 Task: Make in the project ArtiZen an epic 'Data Management and Analysis'. Create in the project ArtiZen an epic 'UI/UX Improvements'. Add in the project ArtiZen an epic 'System Optimization'
Action: Mouse moved to (265, 63)
Screenshot: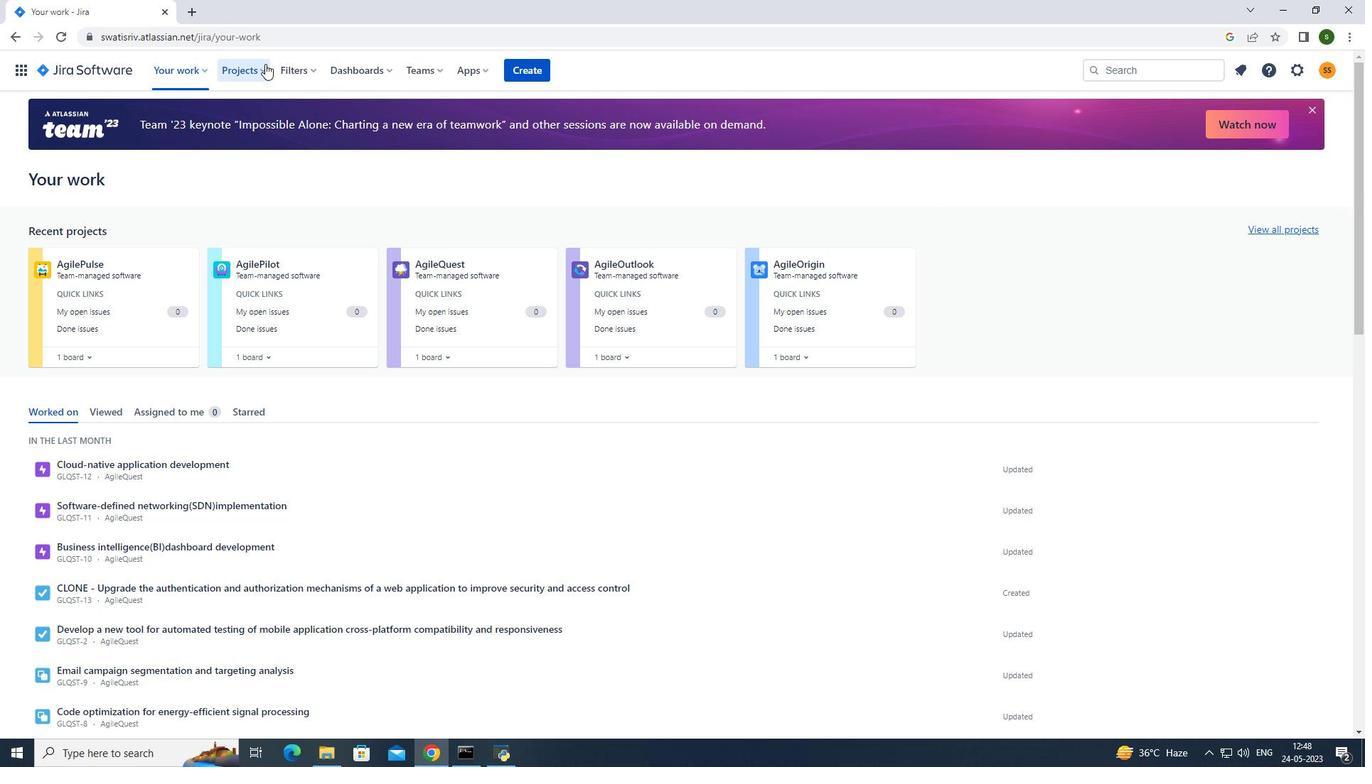 
Action: Mouse pressed left at (265, 63)
Screenshot: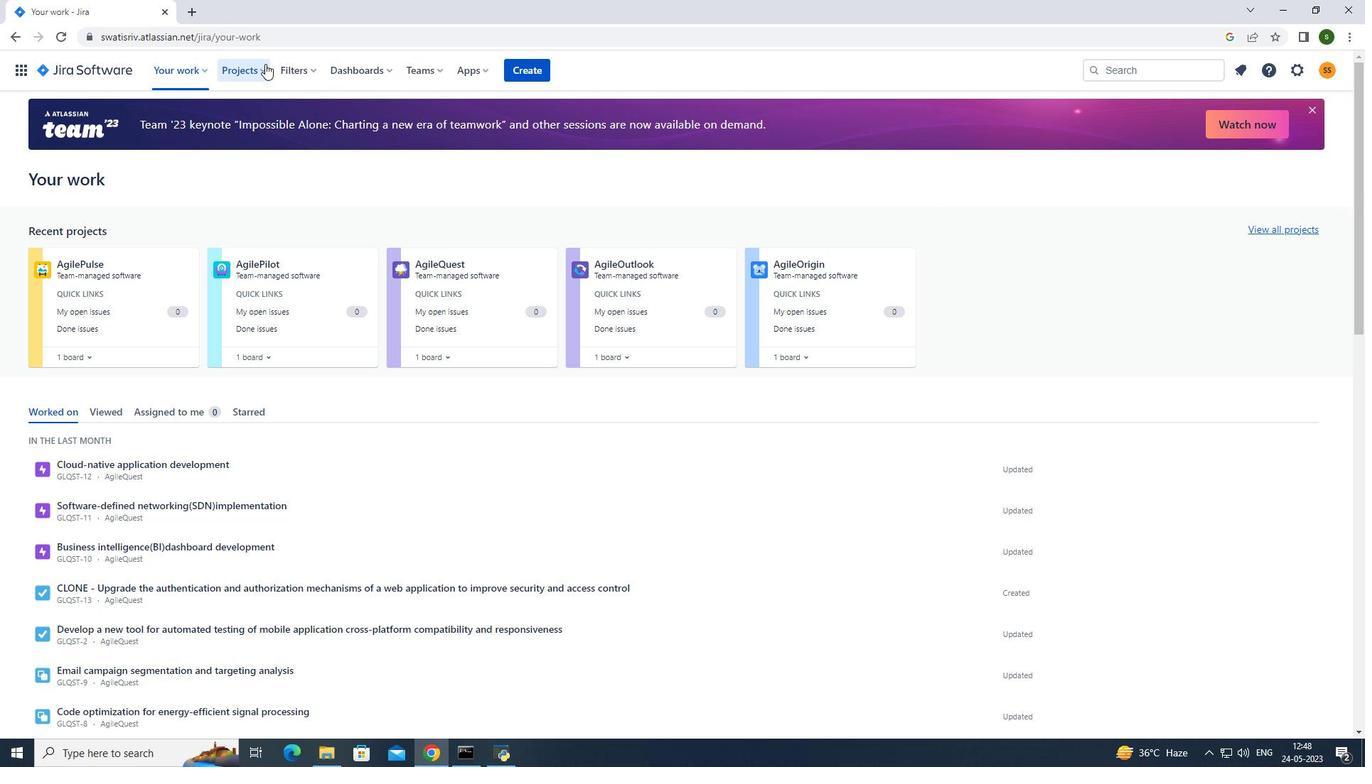 
Action: Mouse moved to (319, 137)
Screenshot: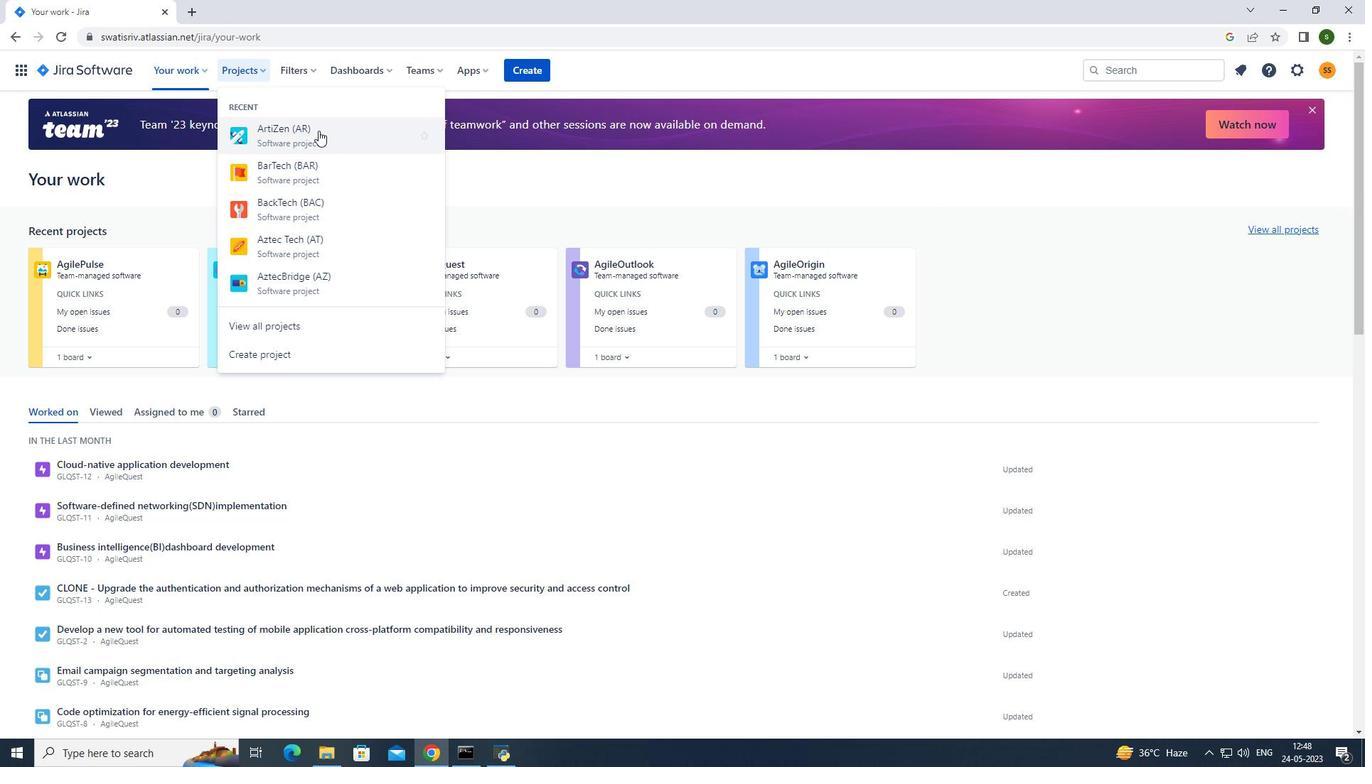 
Action: Mouse pressed left at (319, 137)
Screenshot: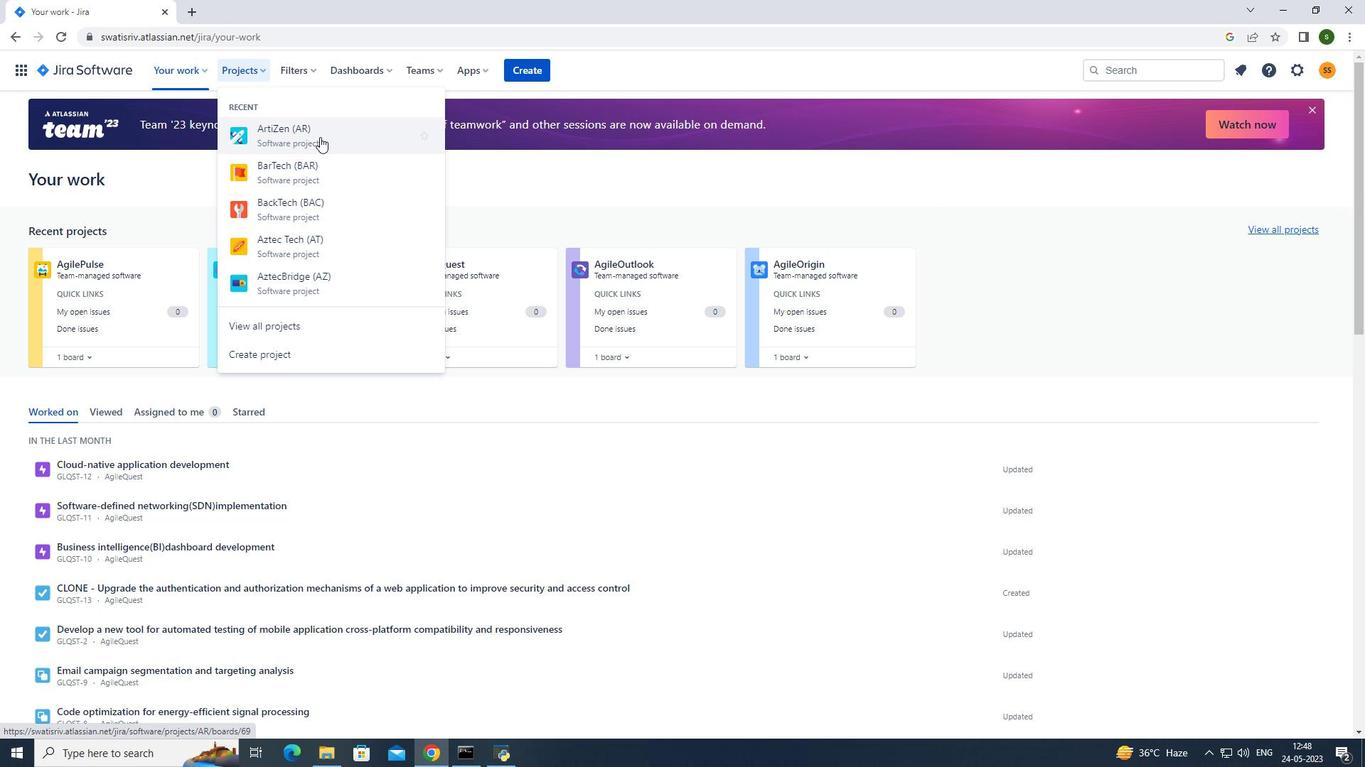 
Action: Mouse moved to (99, 225)
Screenshot: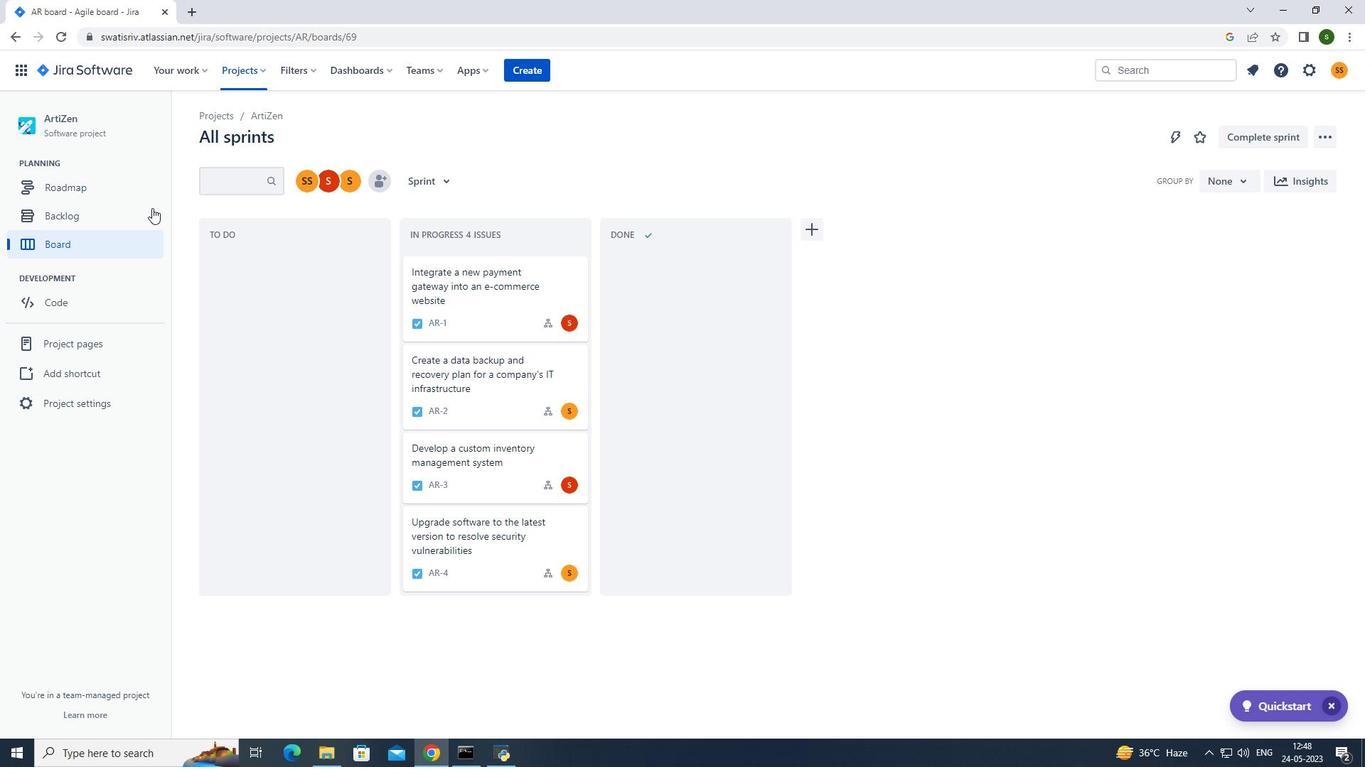 
Action: Mouse pressed left at (99, 225)
Screenshot: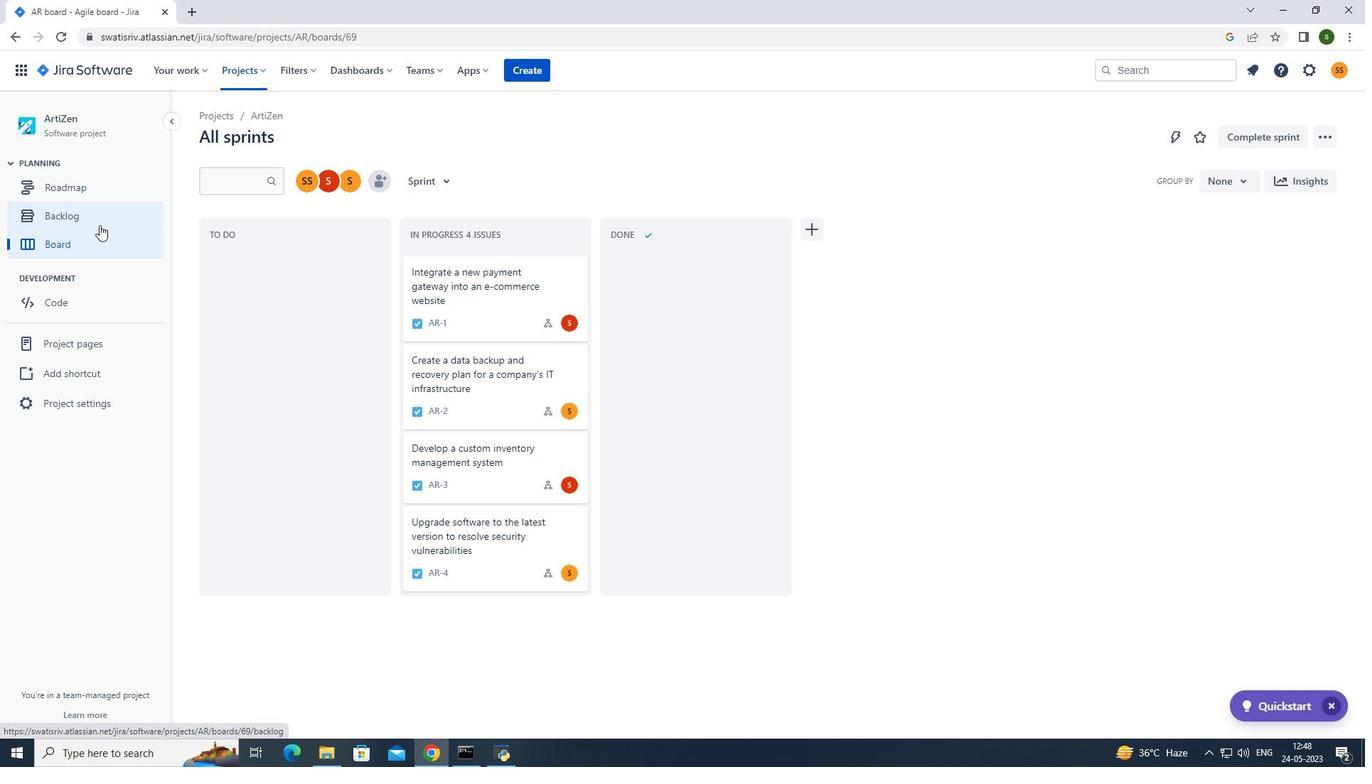 
Action: Mouse moved to (437, 177)
Screenshot: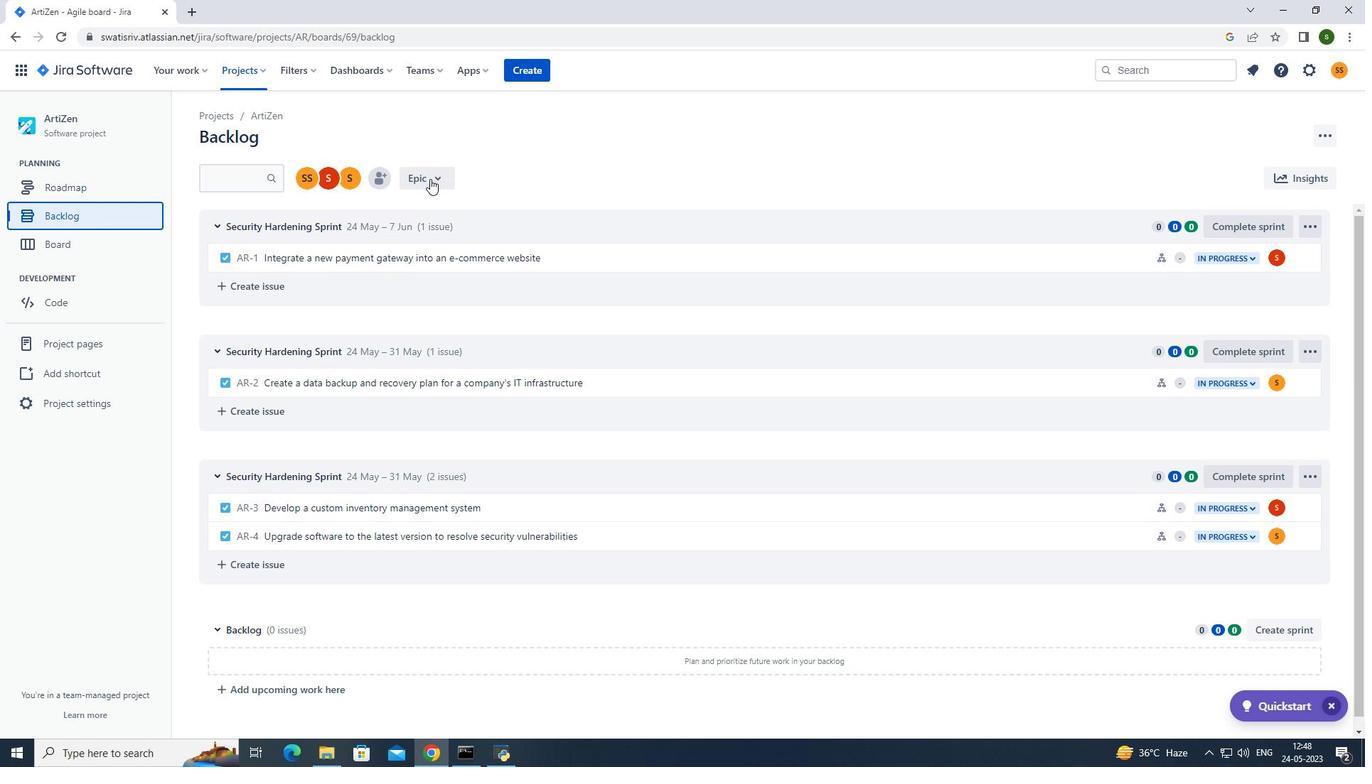 
Action: Mouse pressed left at (437, 177)
Screenshot: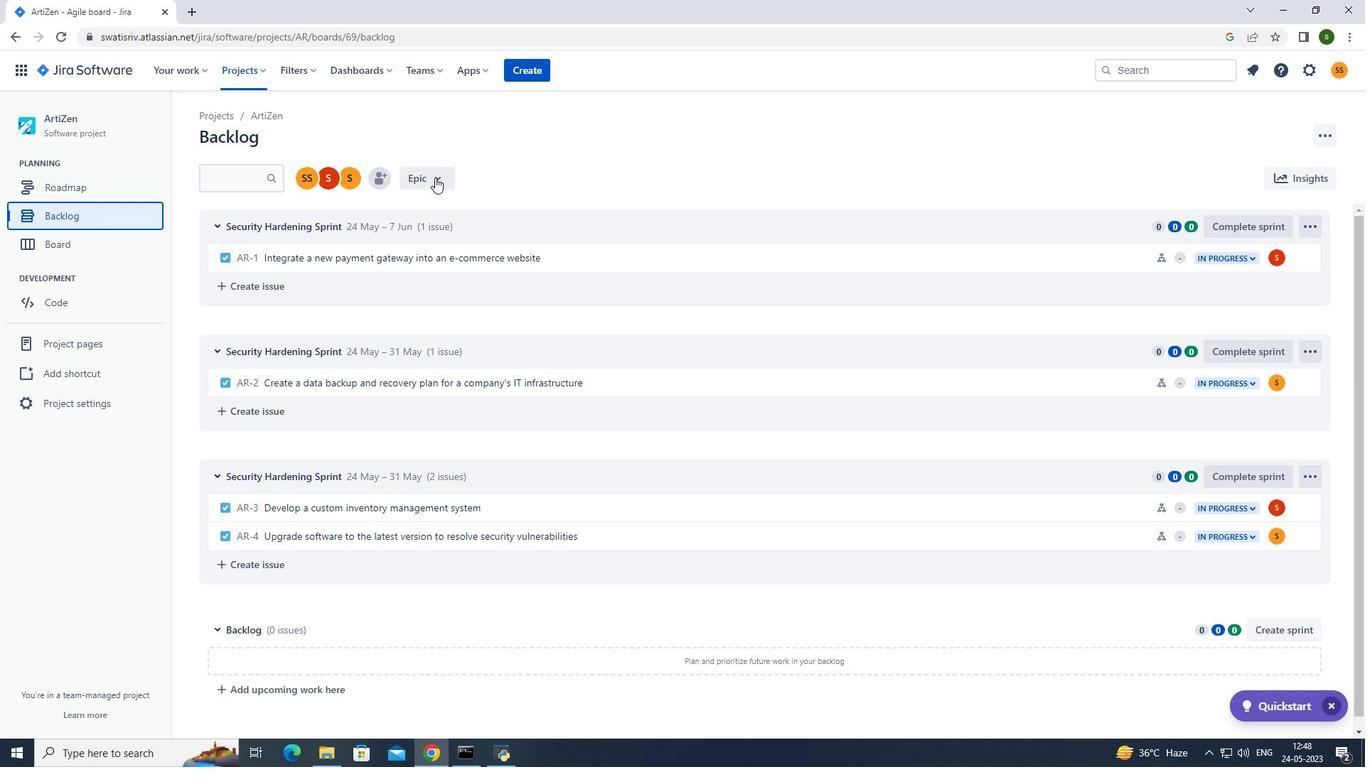 
Action: Mouse moved to (418, 274)
Screenshot: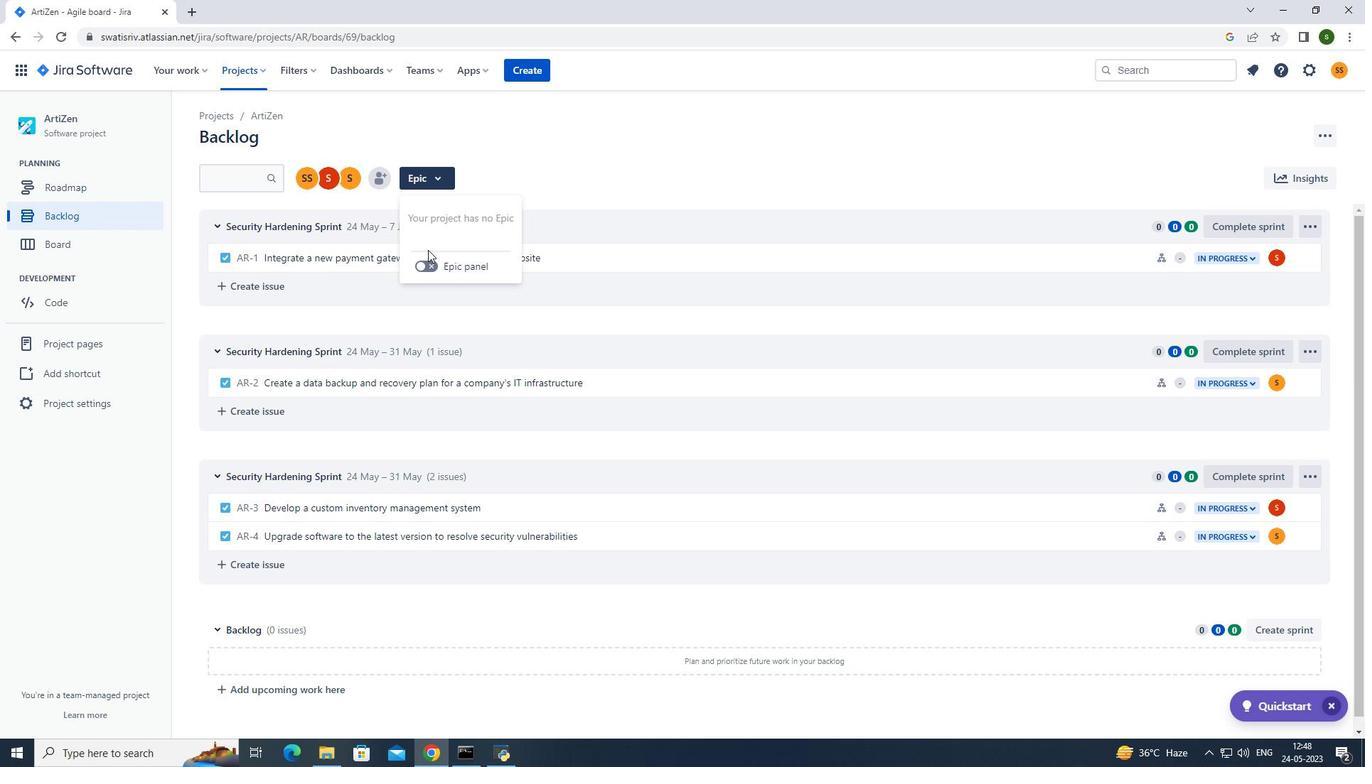 
Action: Mouse pressed left at (418, 274)
Screenshot: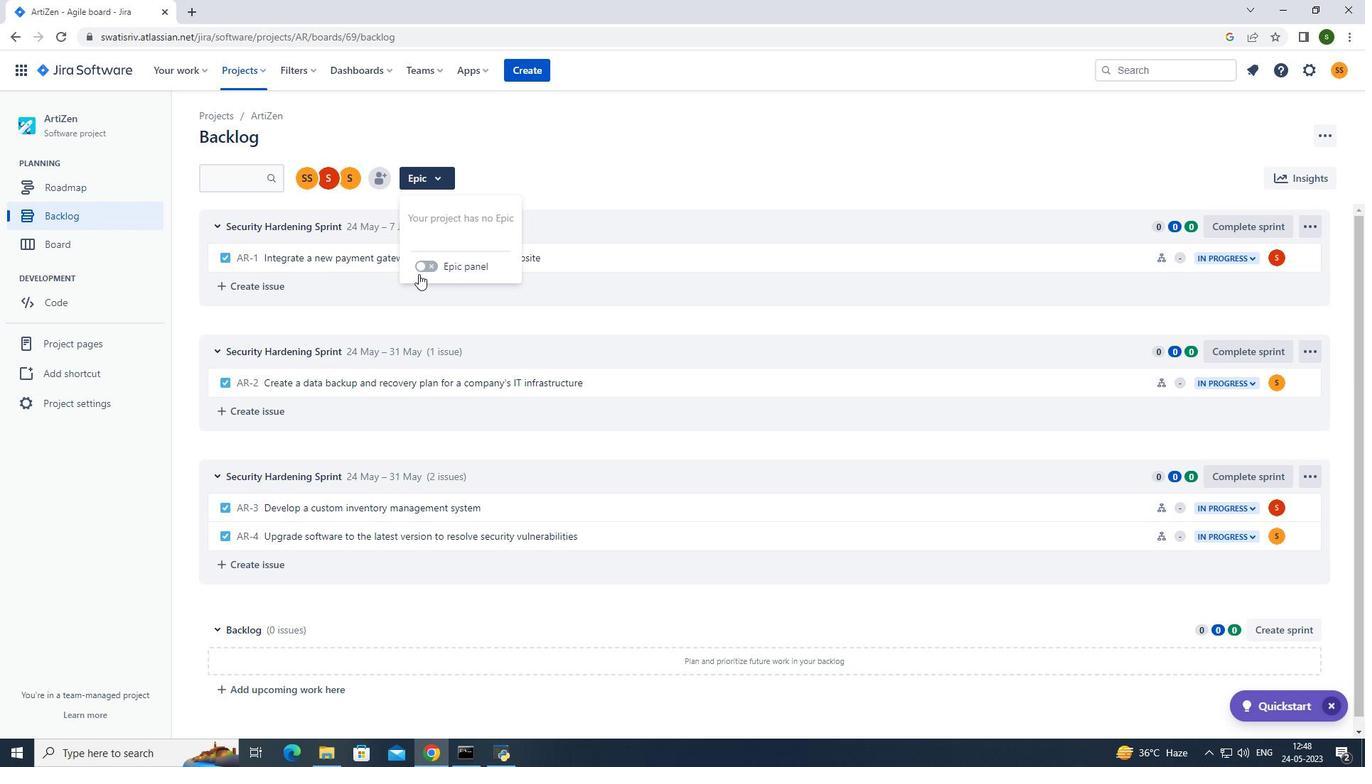 
Action: Mouse moved to (300, 487)
Screenshot: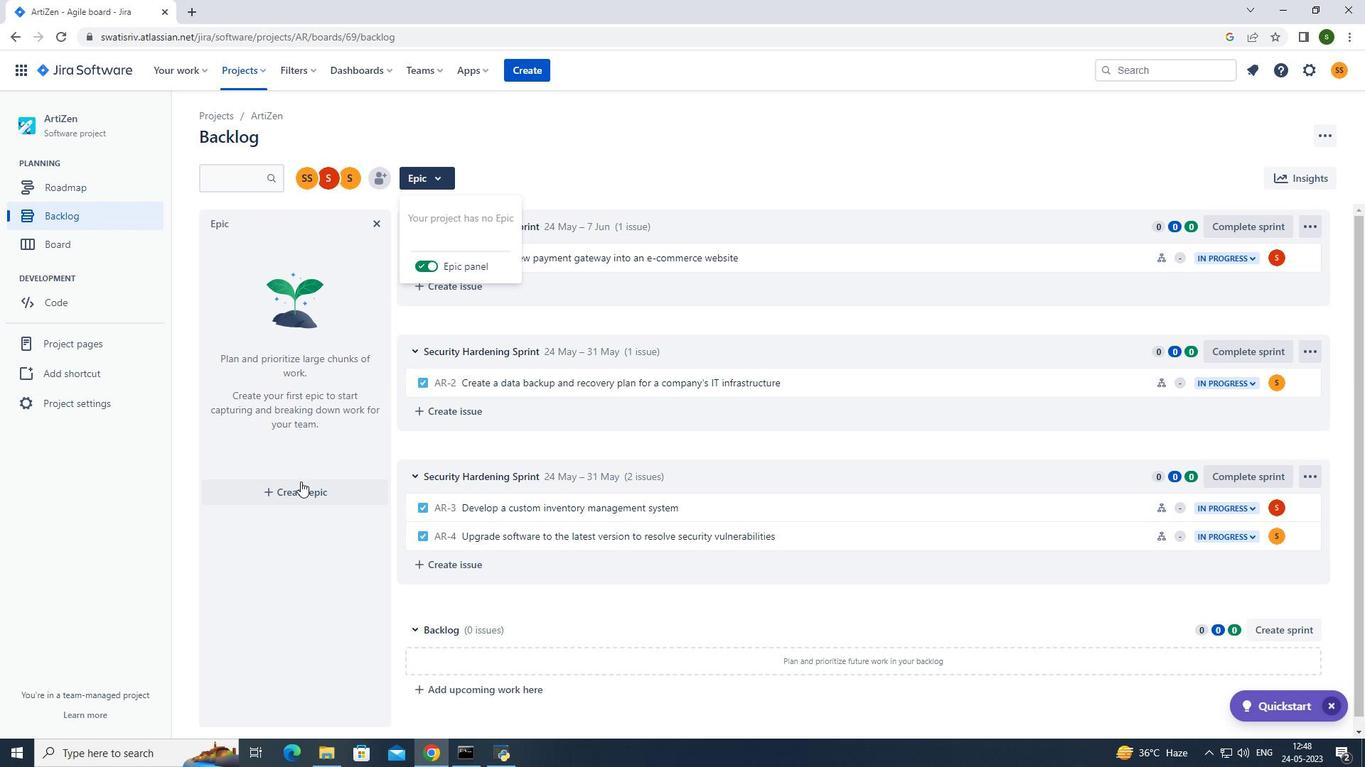 
Action: Mouse pressed left at (300, 487)
Screenshot: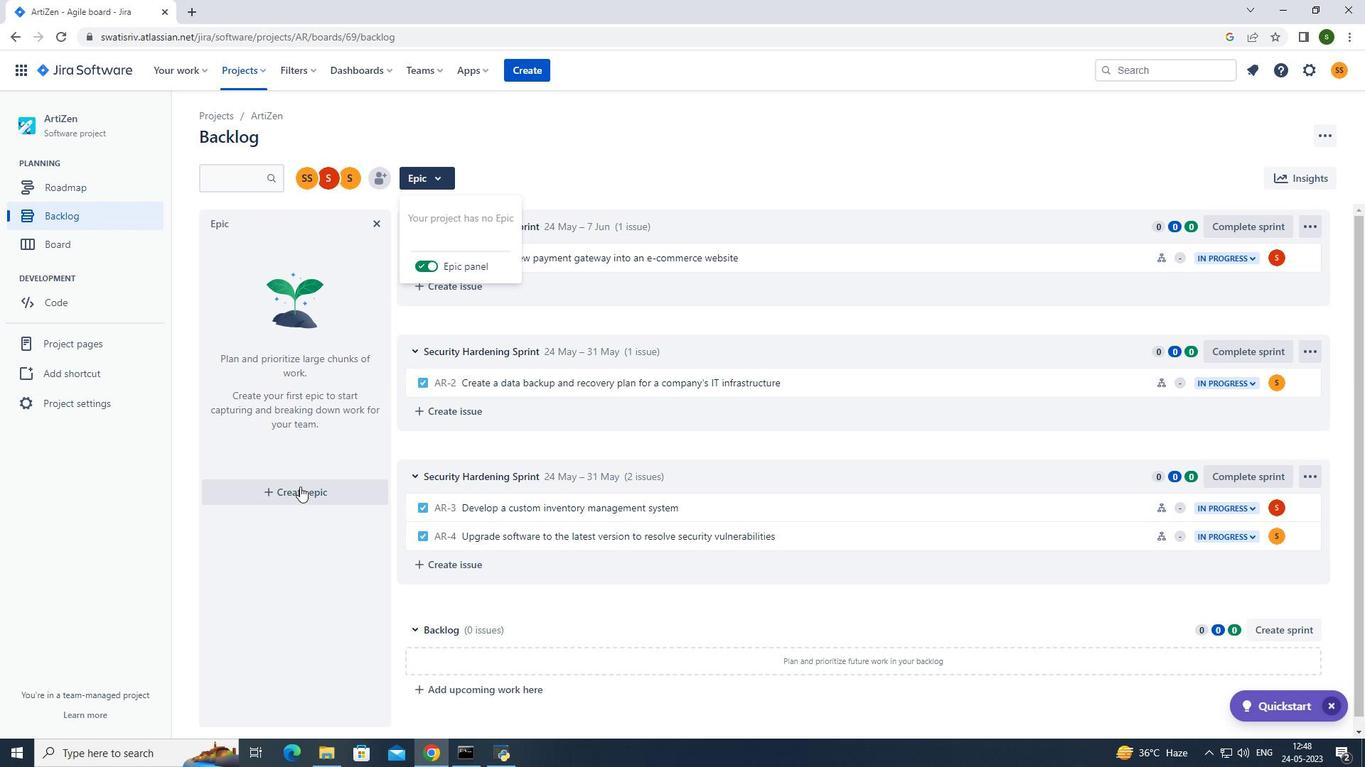 
Action: Mouse moved to (300, 486)
Screenshot: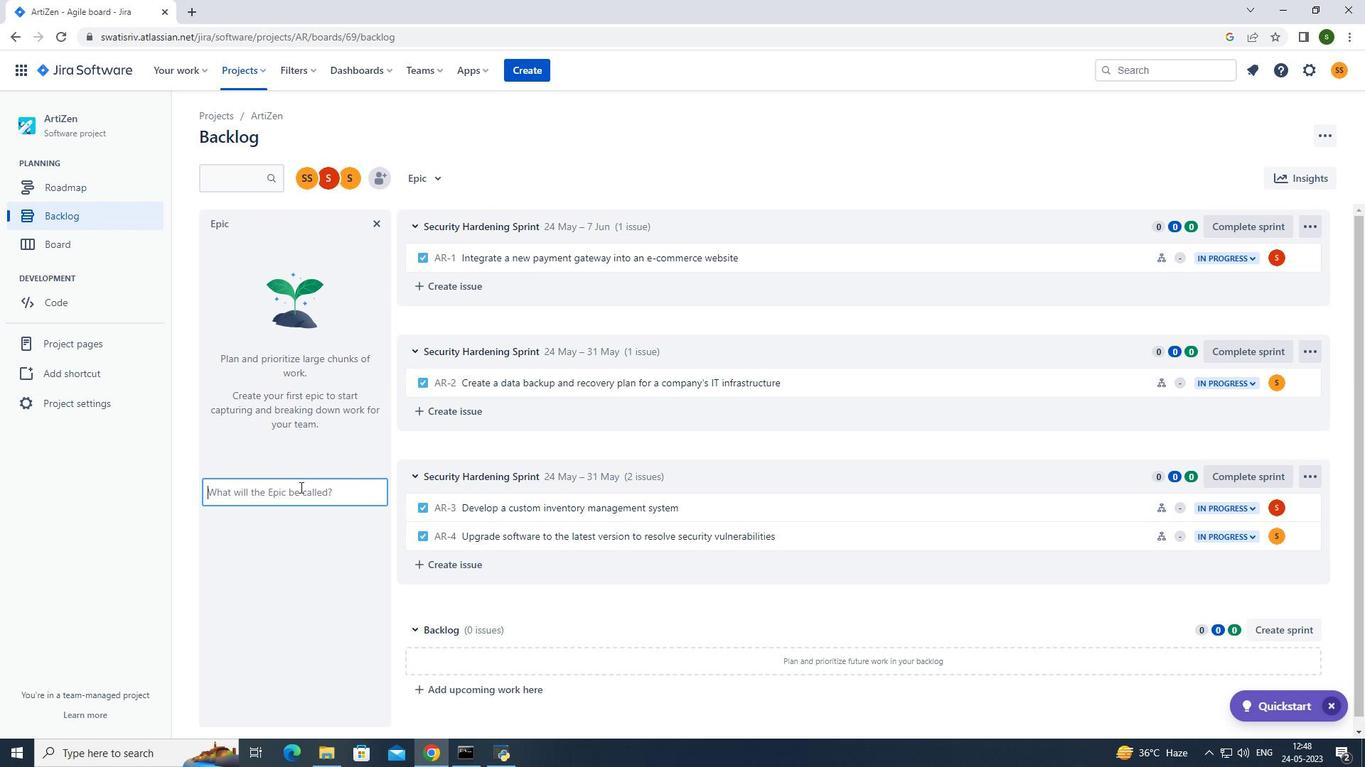 
Action: Key pressed <Key.caps_lock>D<Key.caps_lock>ata<Key.space><Key.caps_lock>M<Key.caps_lock>anagement<Key.space>and<Key.space><Key.caps_lock>A<Key.caps_lock>nalysis<Key.enter>
Screenshot: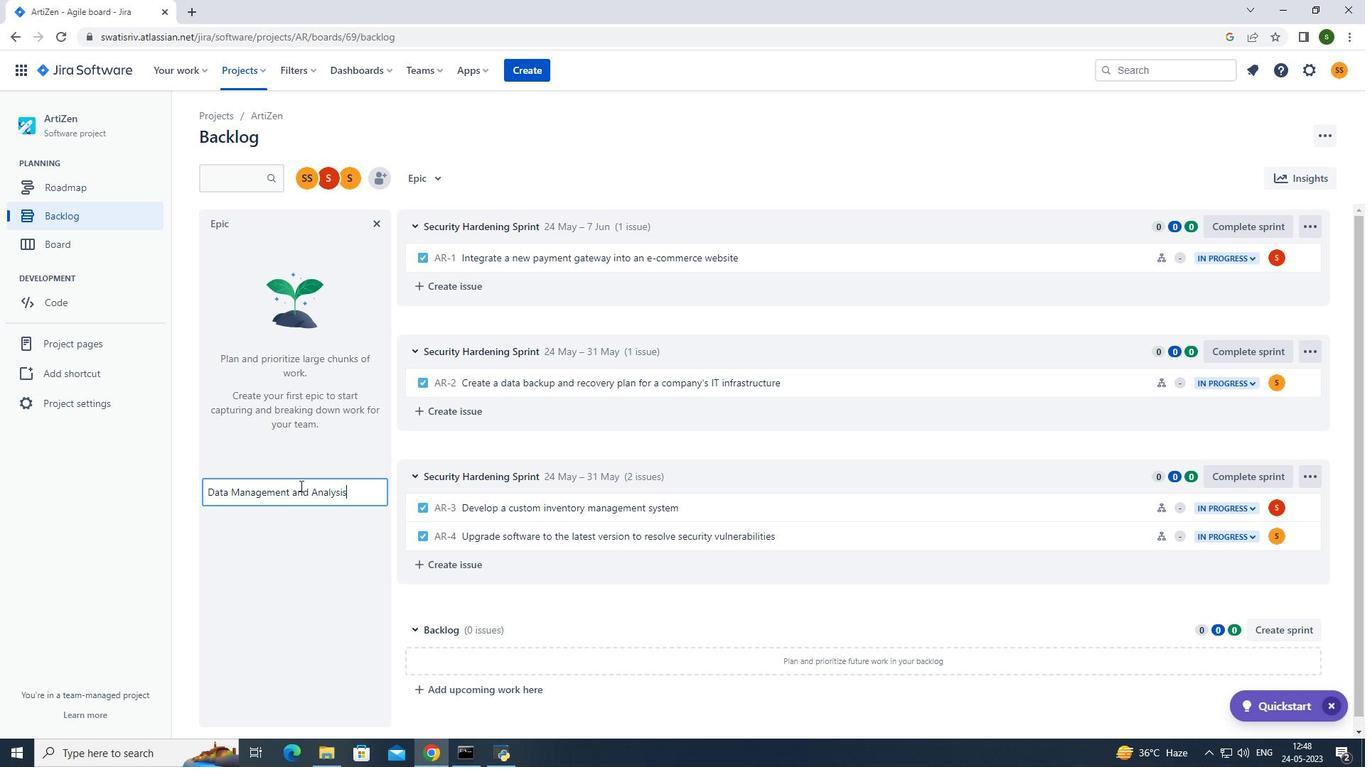 
Action: Mouse moved to (255, 65)
Screenshot: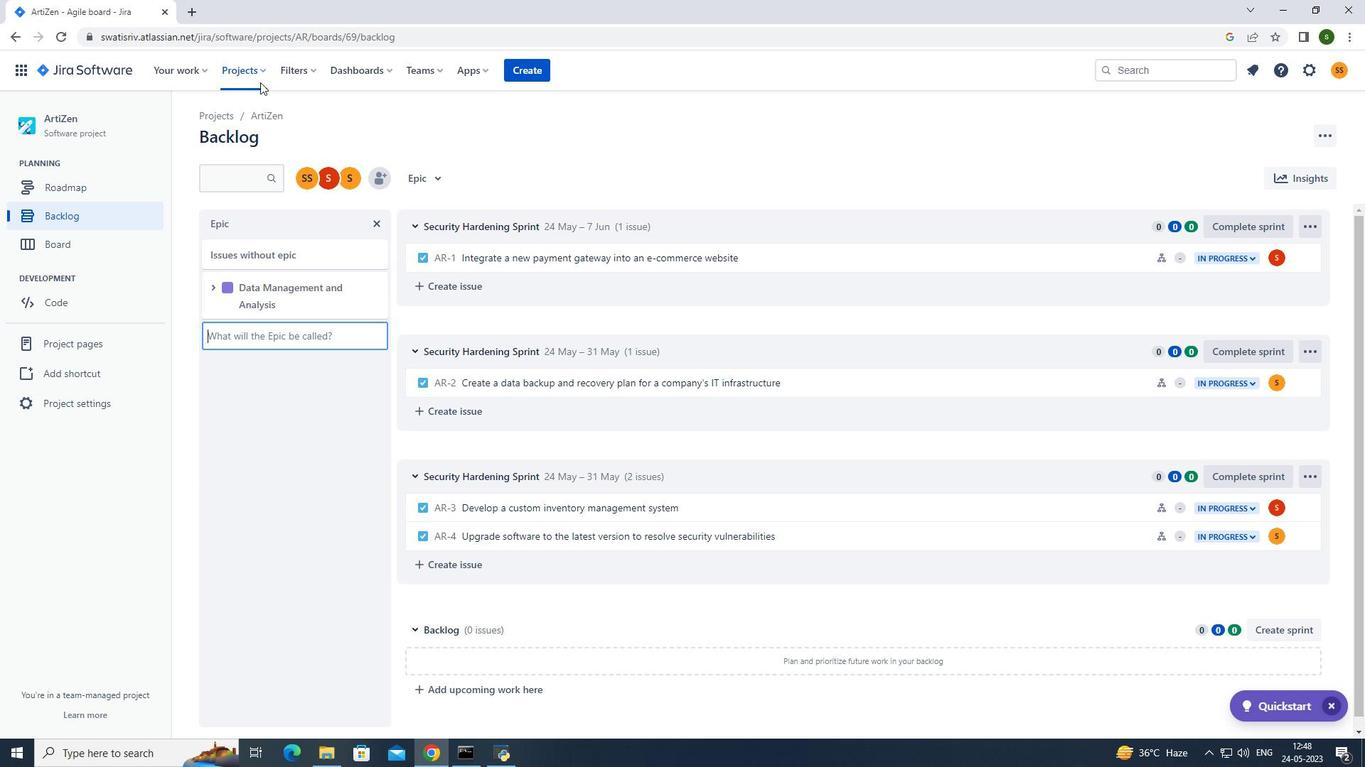 
Action: Mouse pressed left at (255, 65)
Screenshot: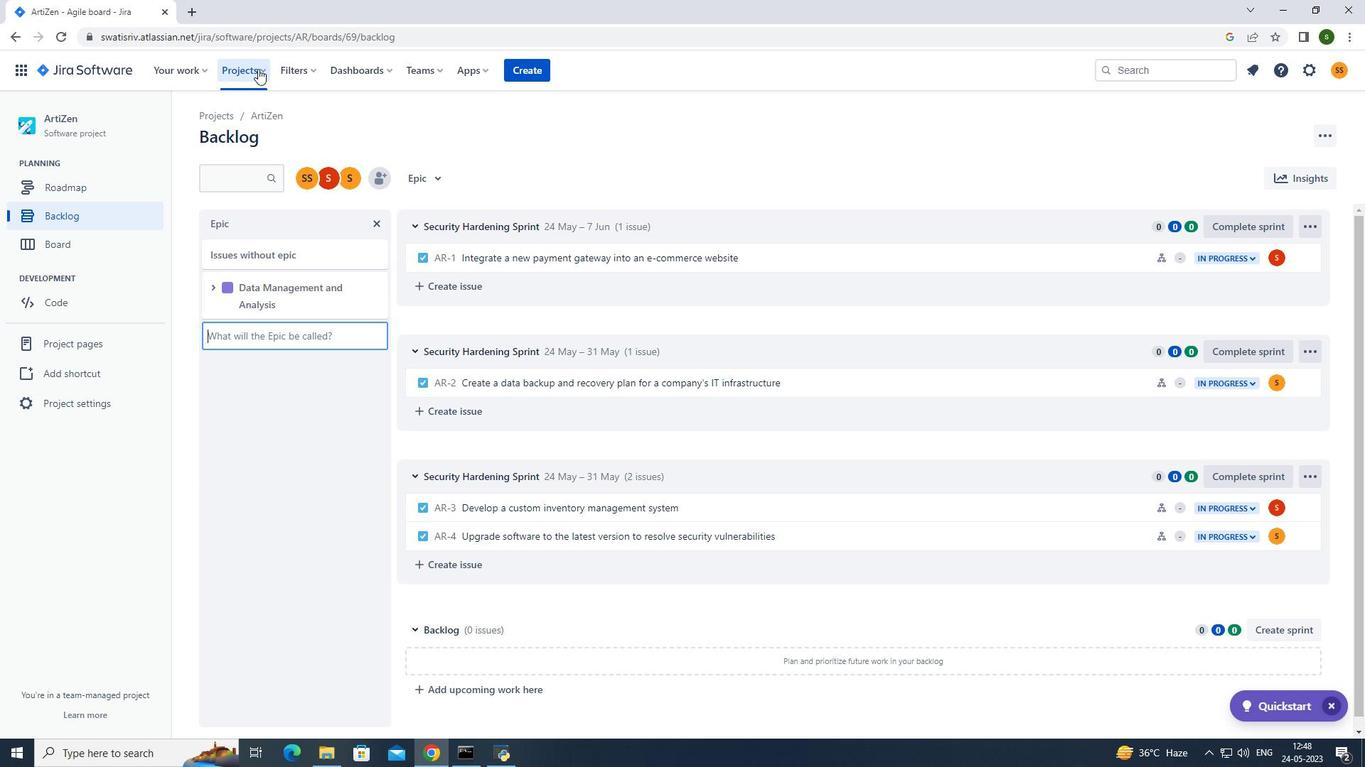 
Action: Mouse moved to (285, 132)
Screenshot: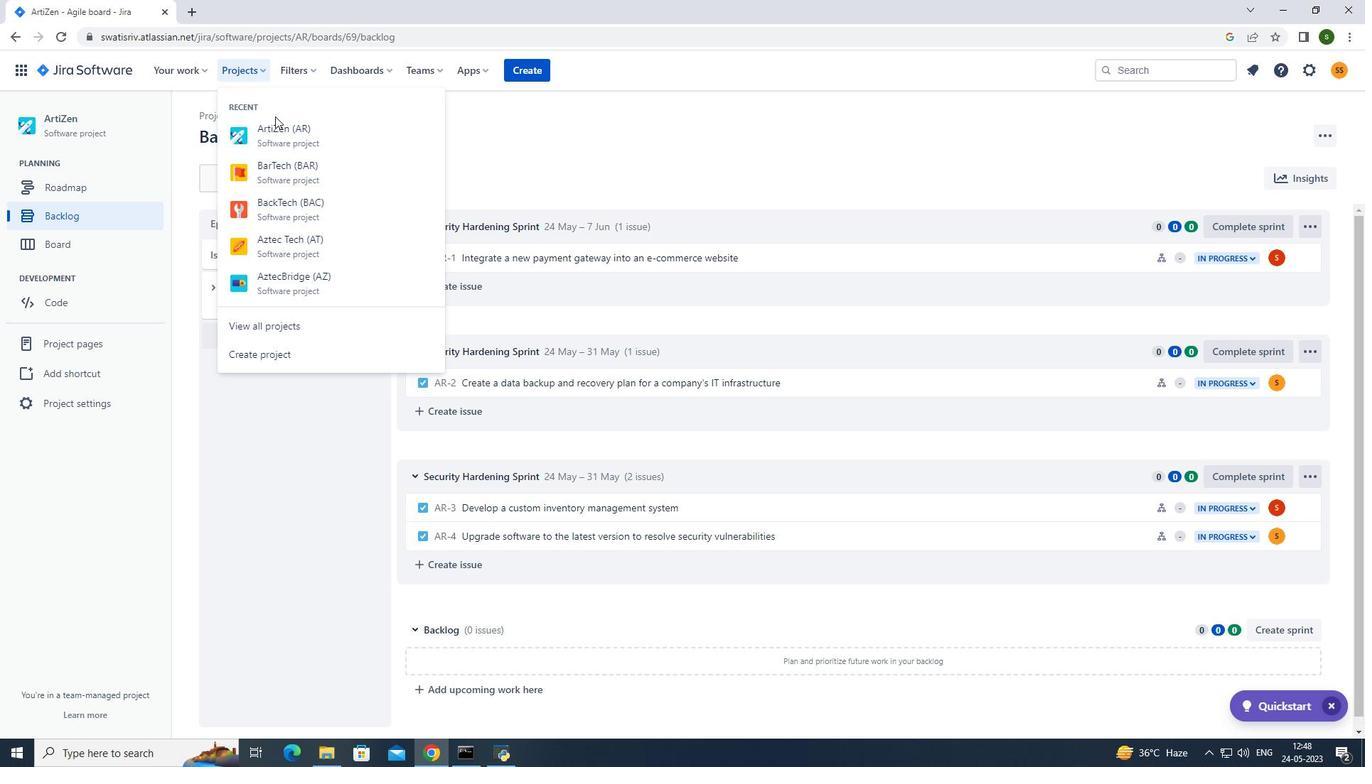 
Action: Mouse pressed left at (285, 132)
Screenshot: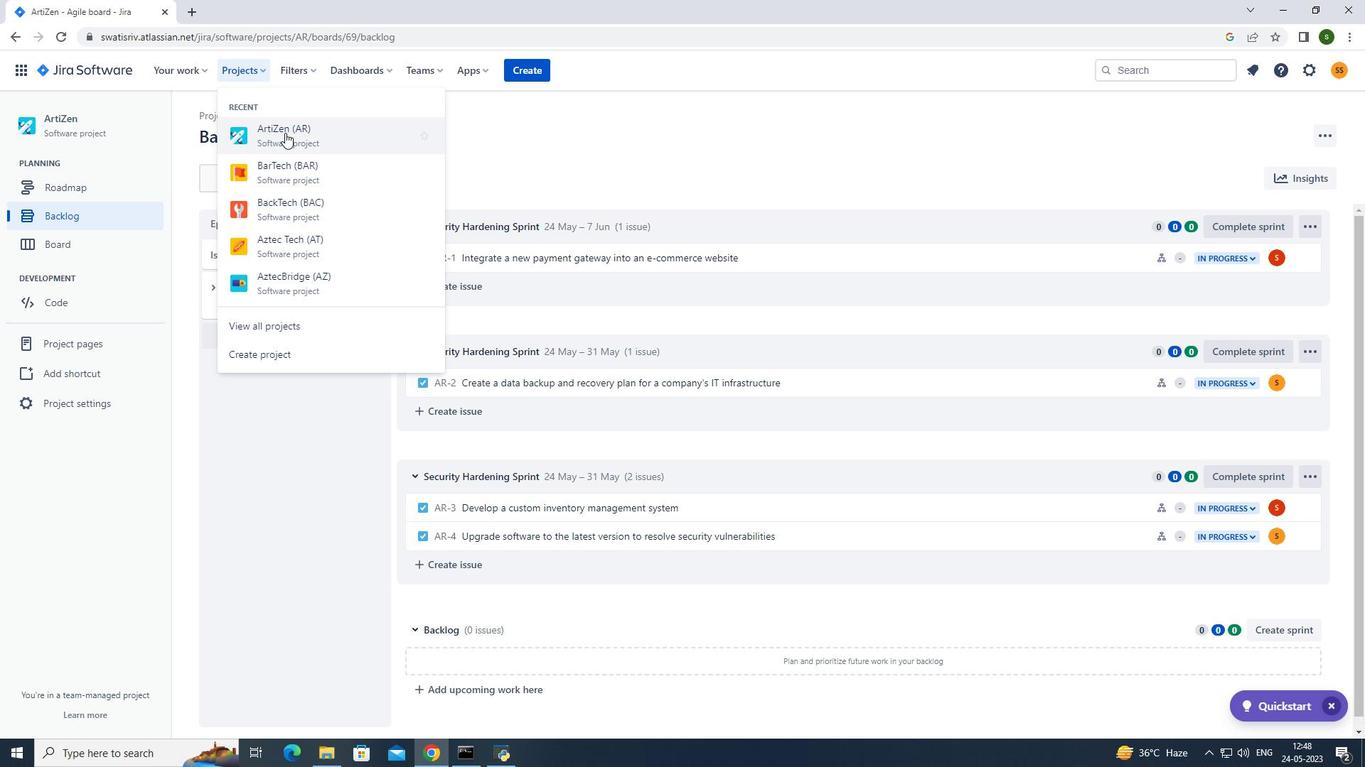 
Action: Mouse moved to (105, 214)
Screenshot: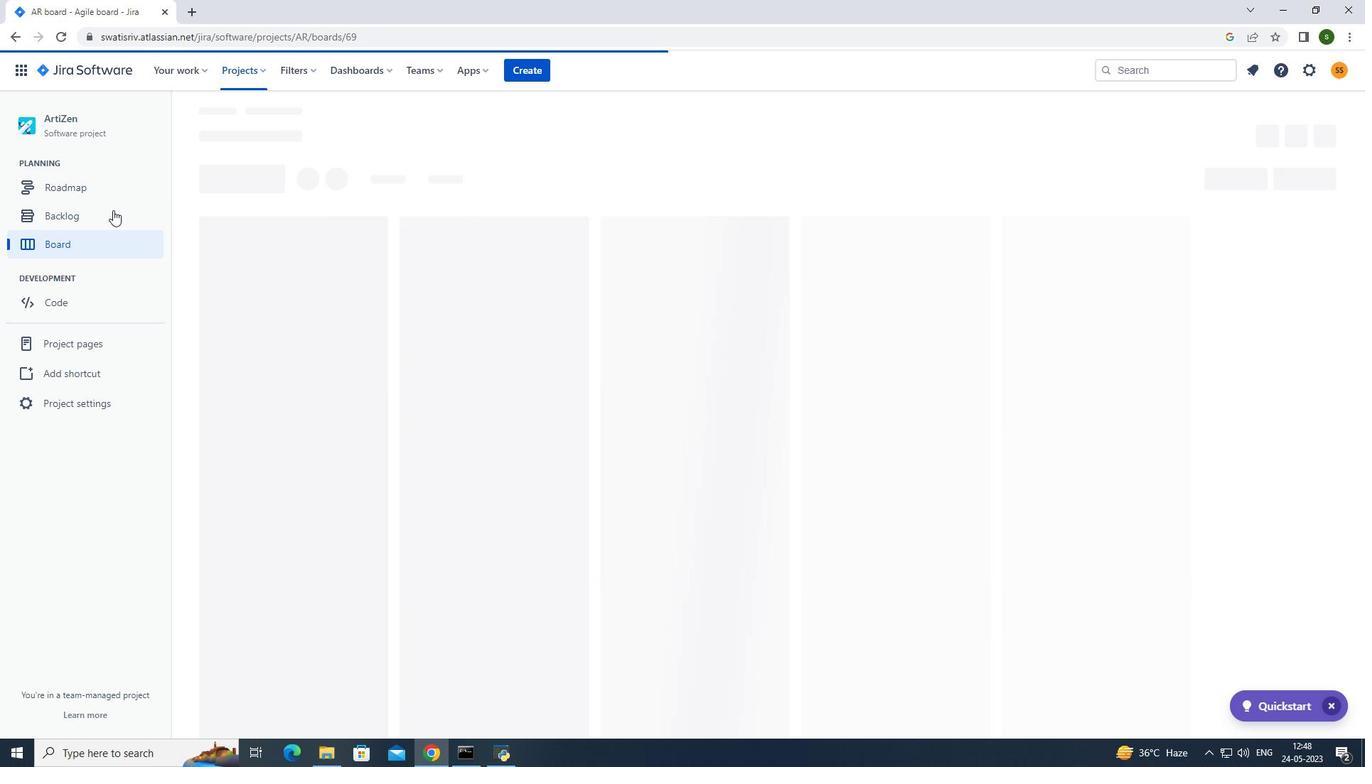 
Action: Mouse pressed left at (105, 214)
Screenshot: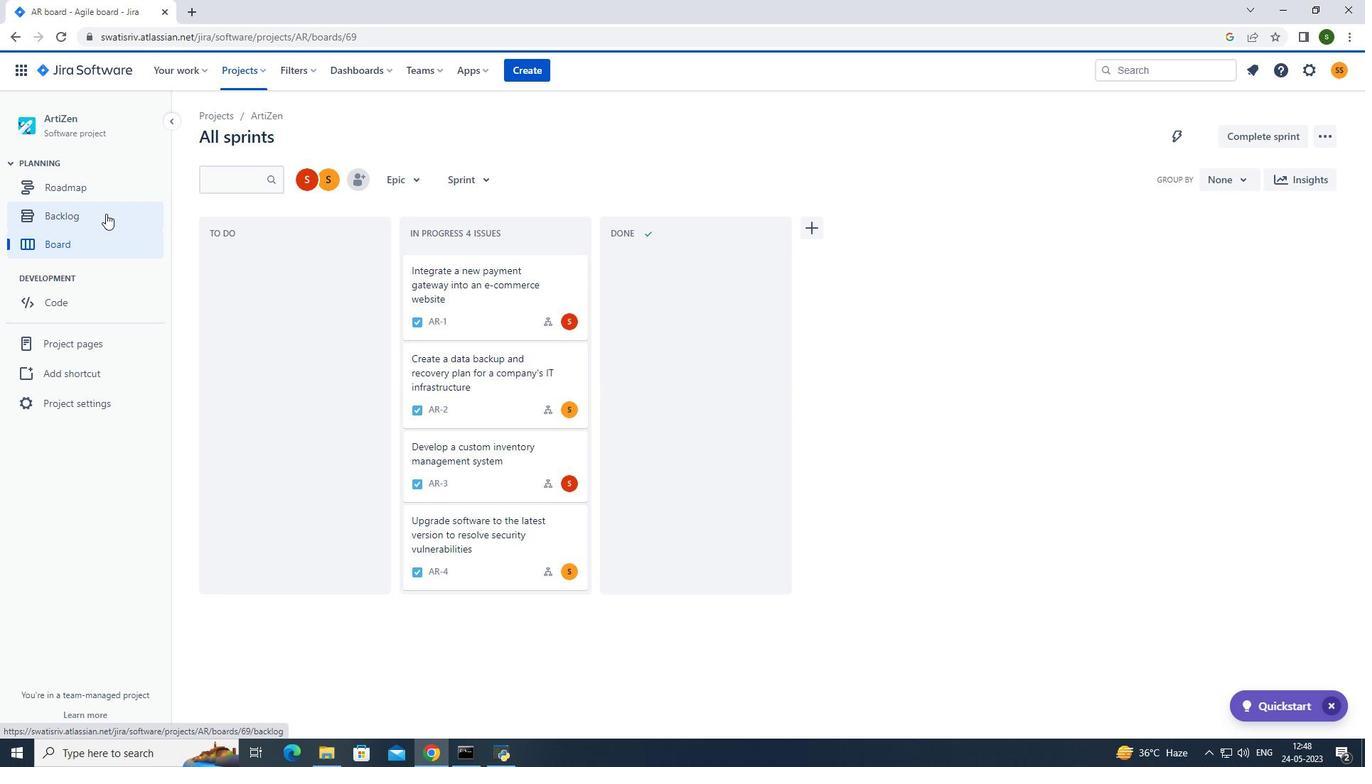 
Action: Mouse moved to (306, 334)
Screenshot: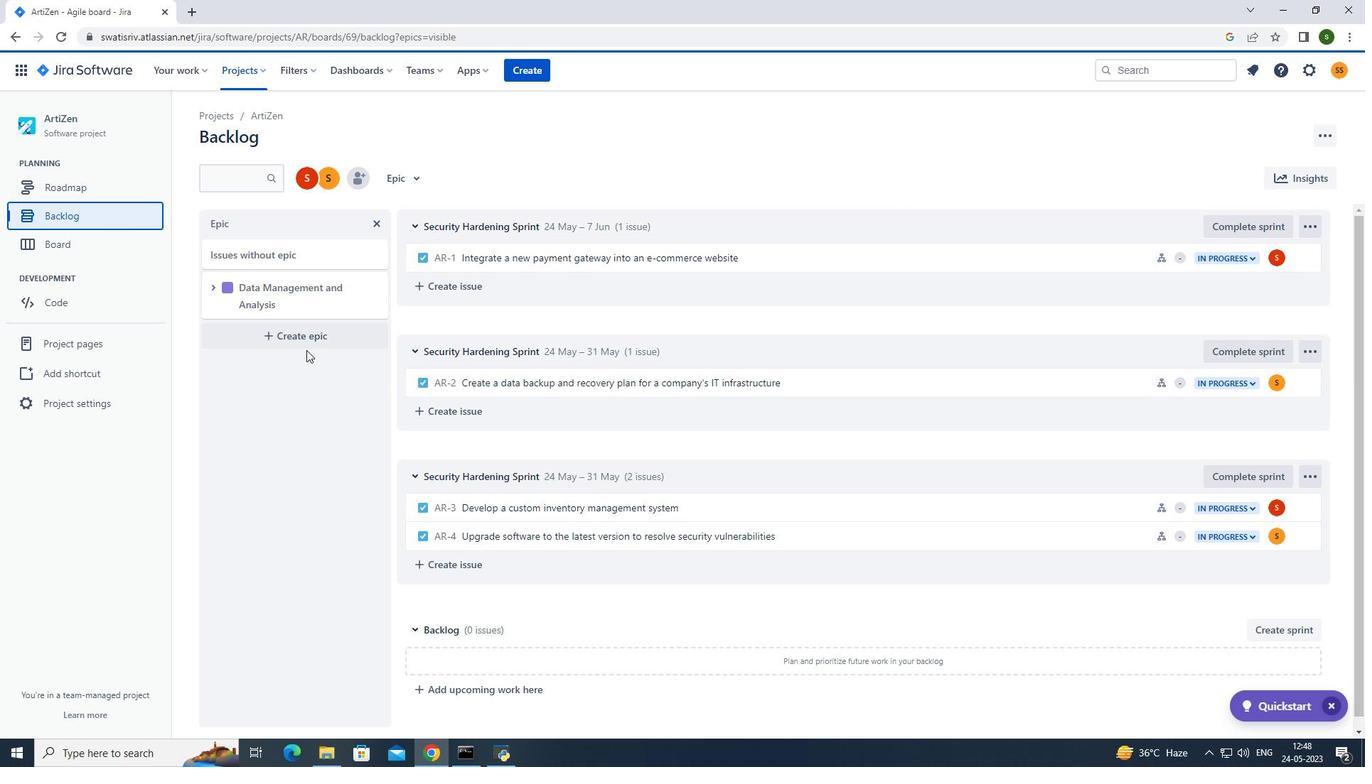 
Action: Mouse pressed left at (306, 334)
Screenshot: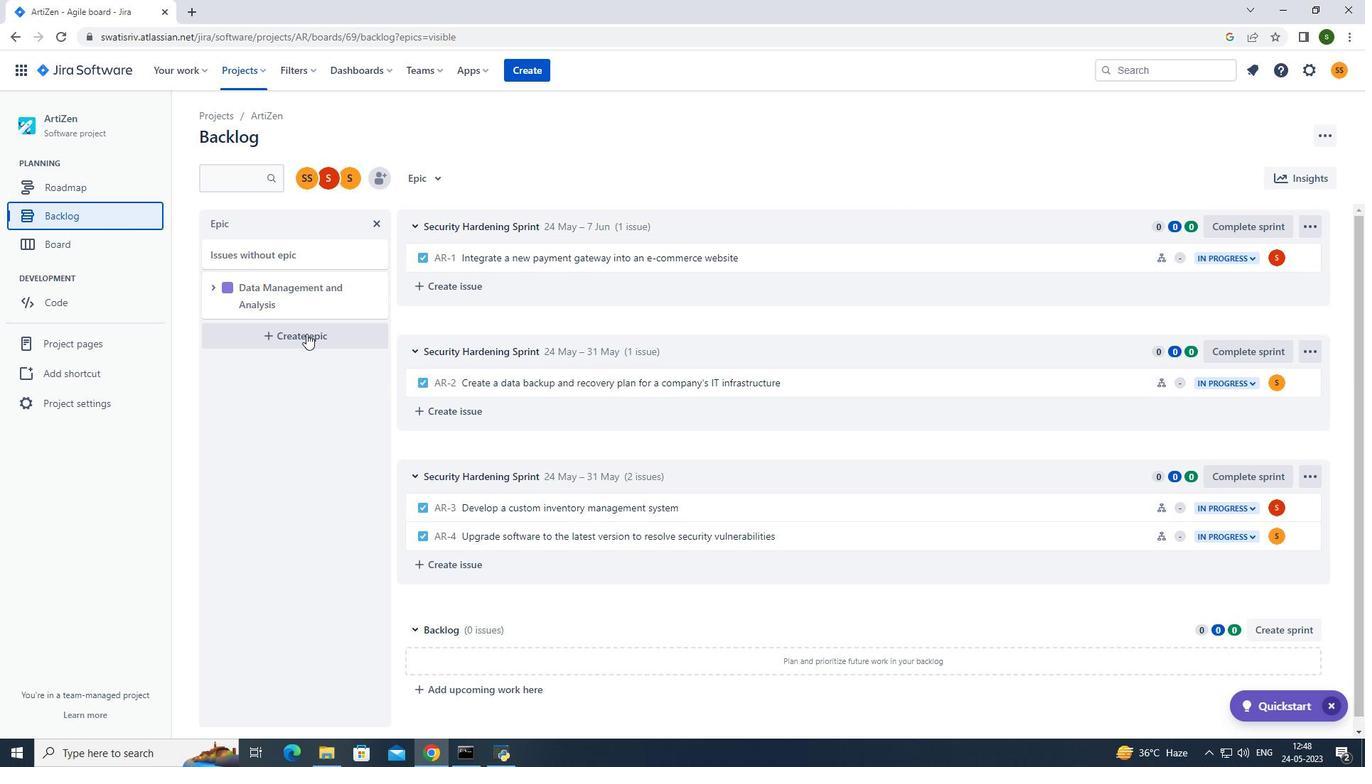 
Action: Mouse moved to (287, 337)
Screenshot: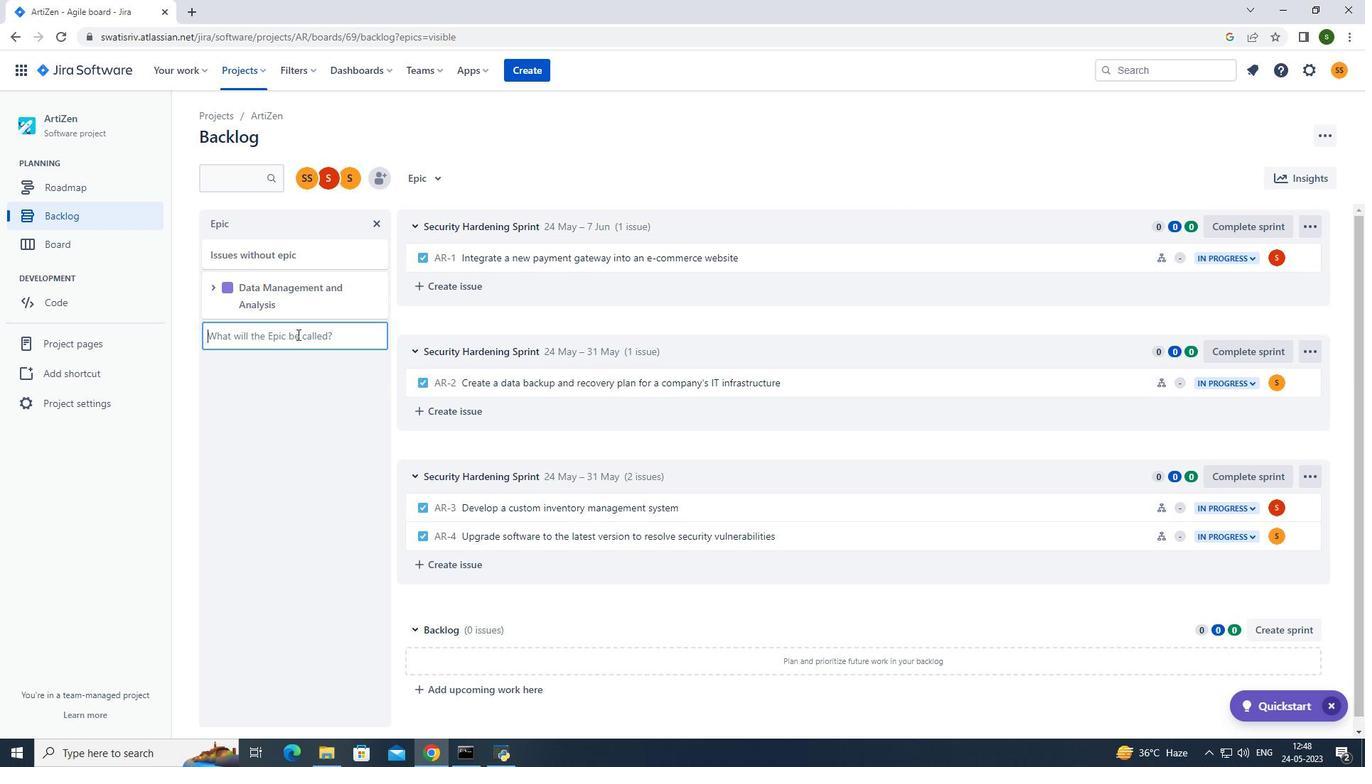 
Action: Key pressed <Key.caps_lock>UI/UX<Key.space>I<Key.caps_lock>mprovements<Key.enter>
Screenshot: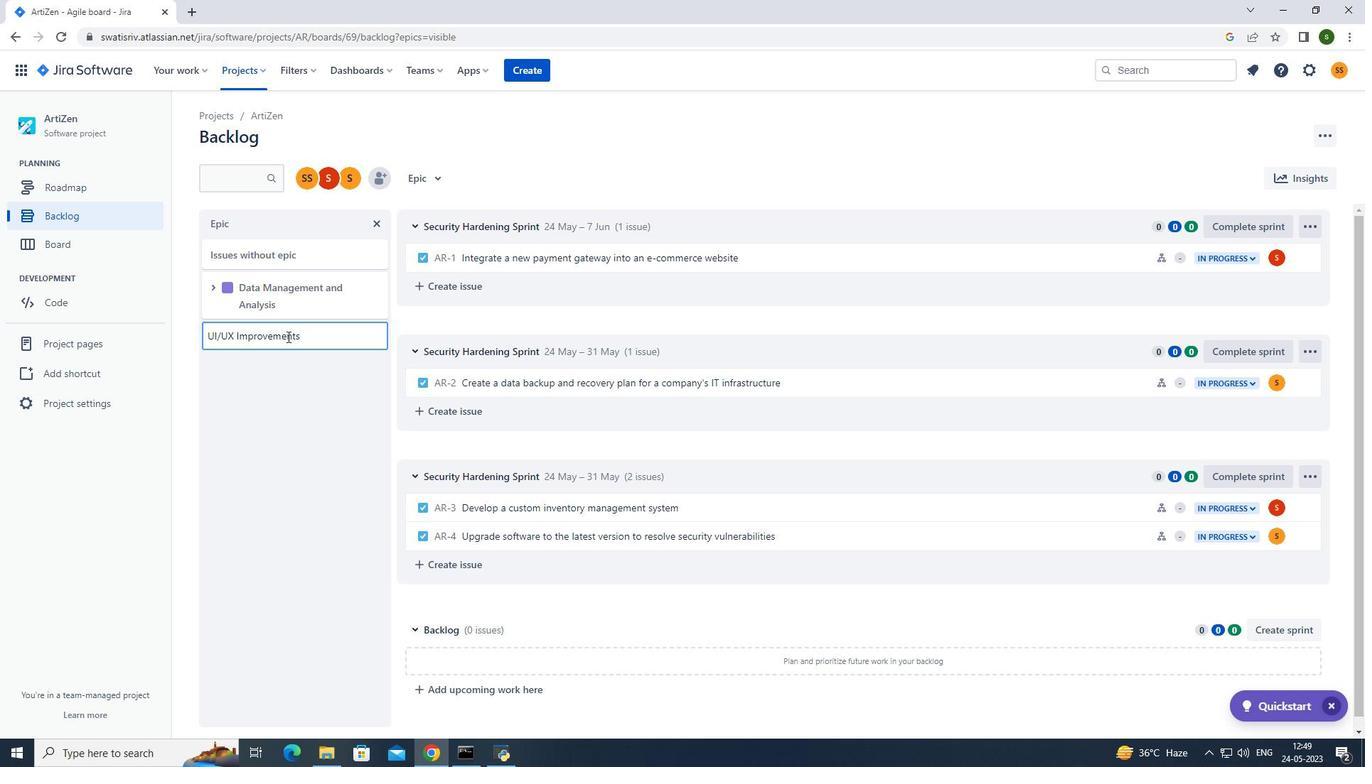 
Action: Mouse moved to (258, 74)
Screenshot: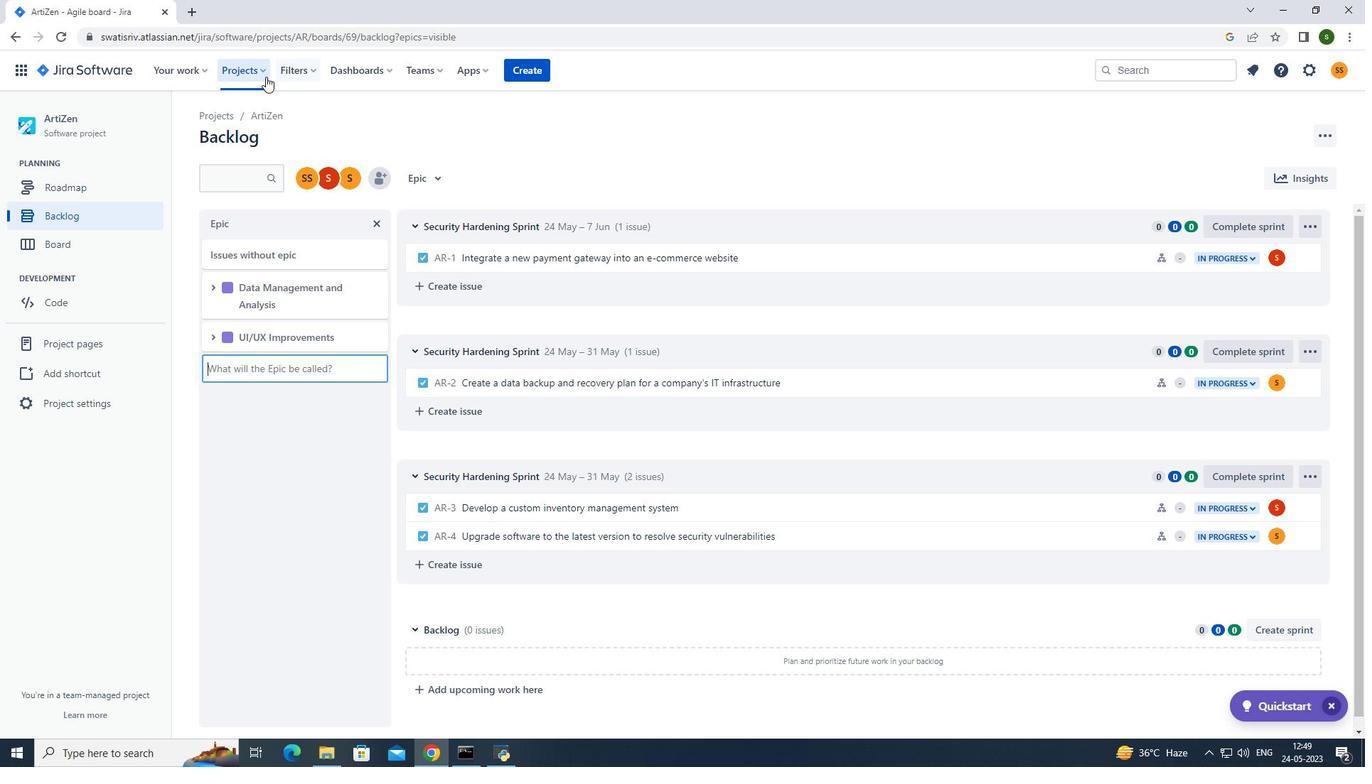 
Action: Mouse pressed left at (258, 74)
Screenshot: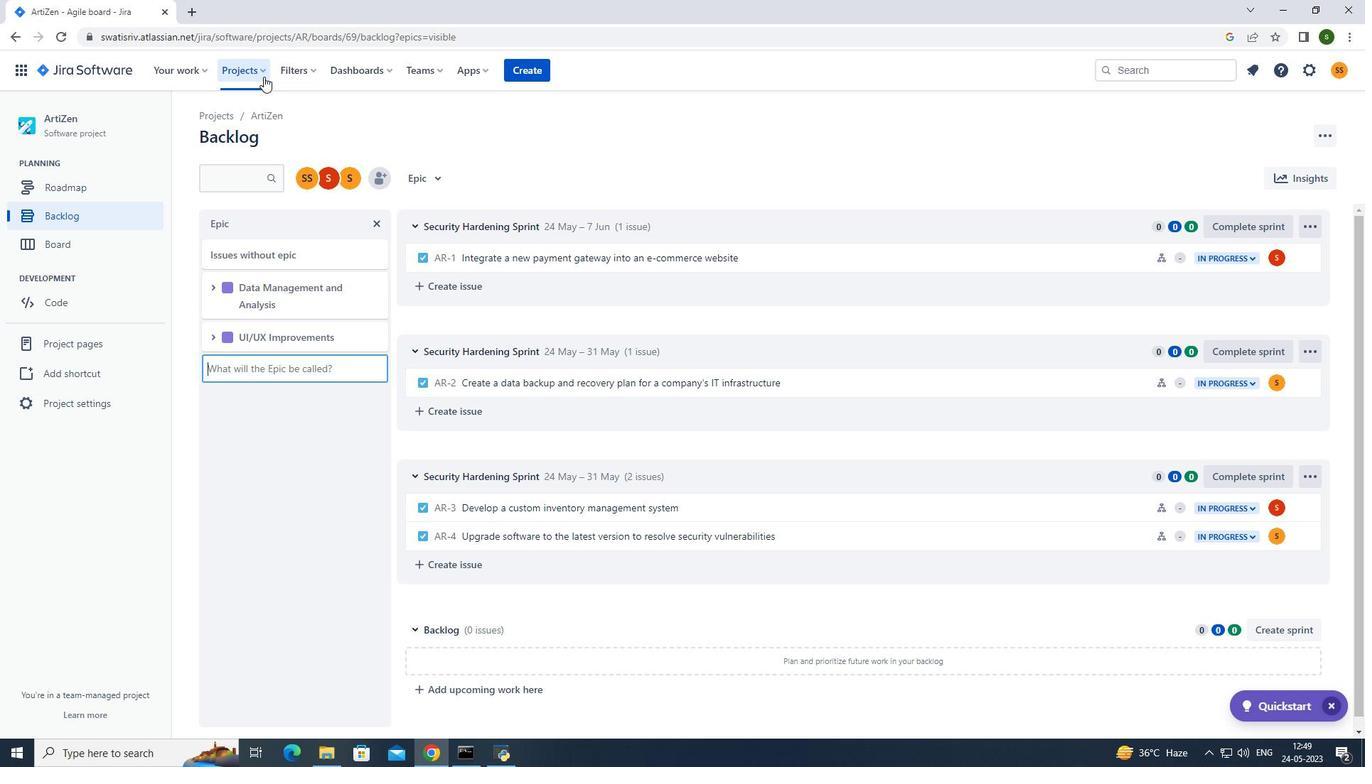 
Action: Mouse moved to (302, 132)
Screenshot: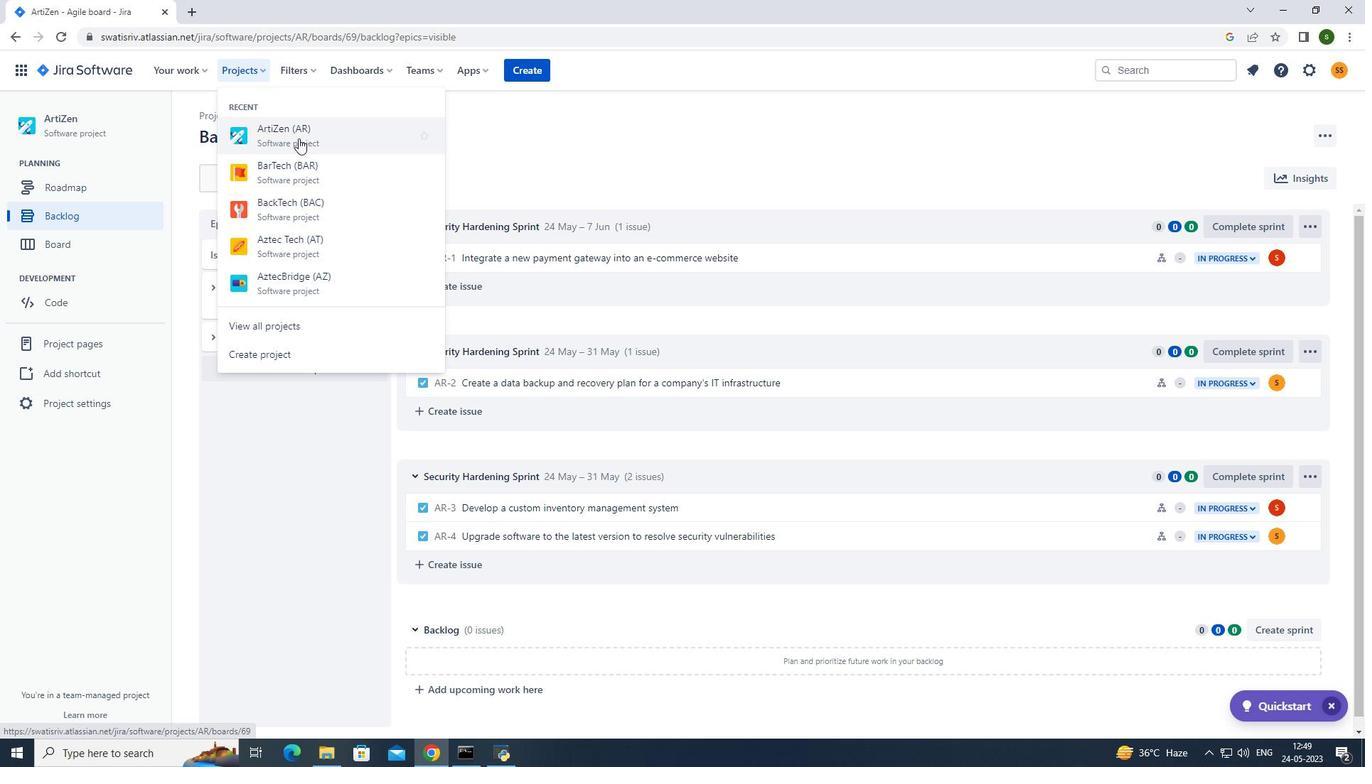
Action: Mouse pressed left at (302, 132)
Screenshot: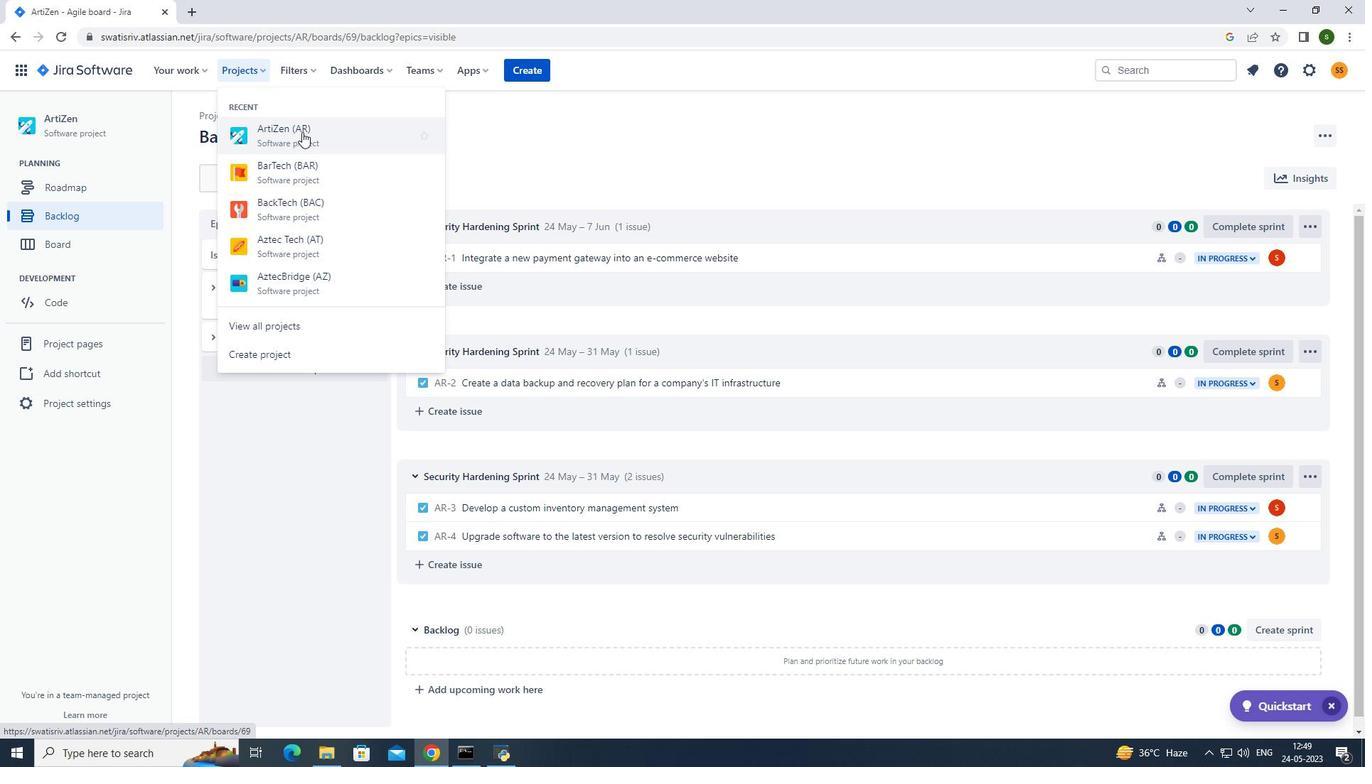 
Action: Mouse moved to (71, 213)
Screenshot: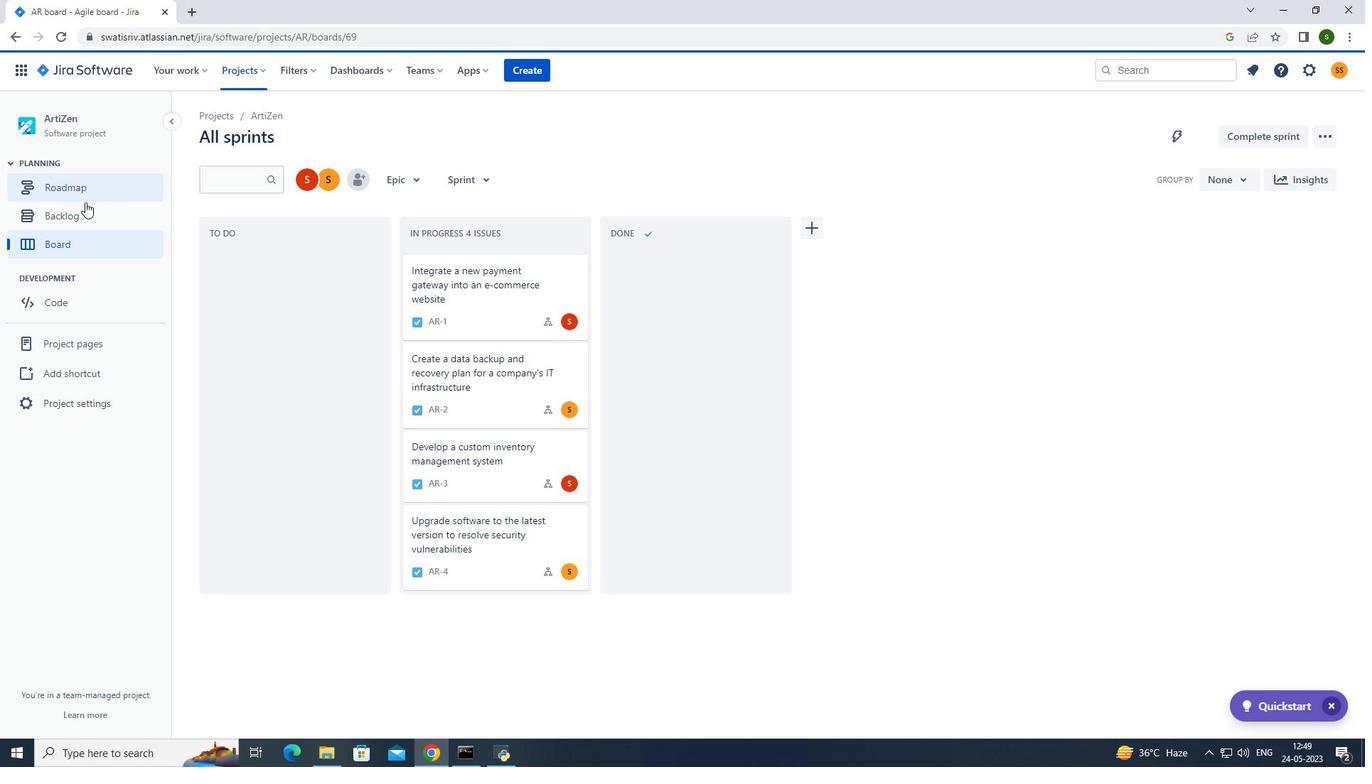
Action: Mouse pressed left at (71, 213)
Screenshot: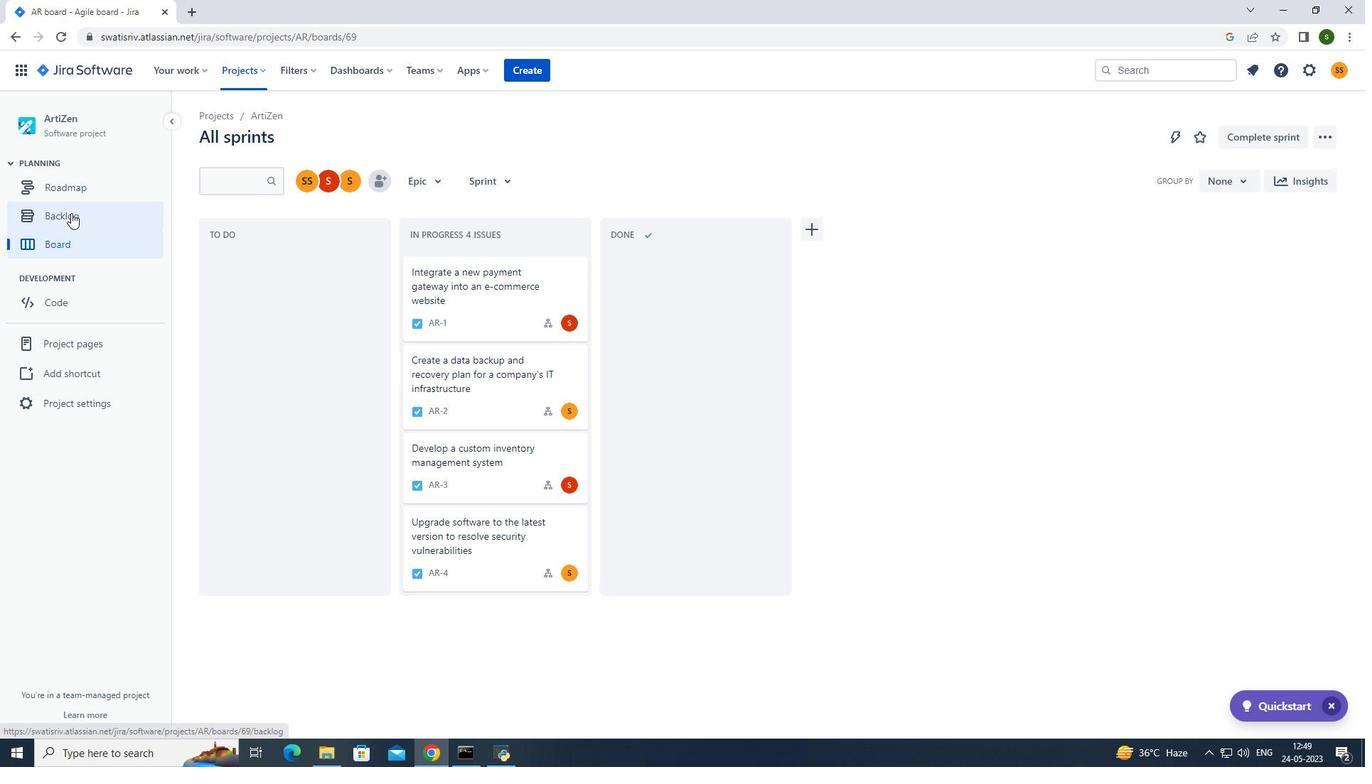
Action: Mouse moved to (283, 373)
Screenshot: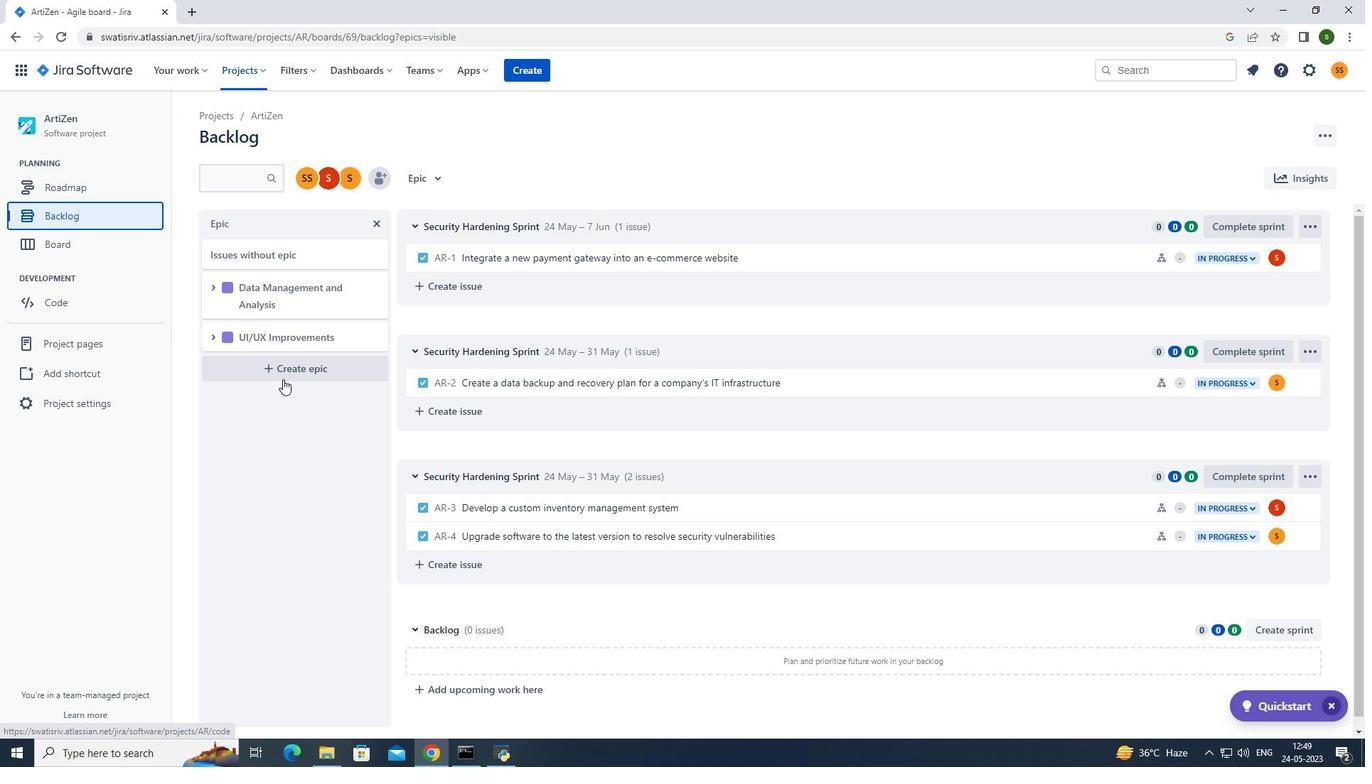 
Action: Mouse pressed left at (283, 373)
Screenshot: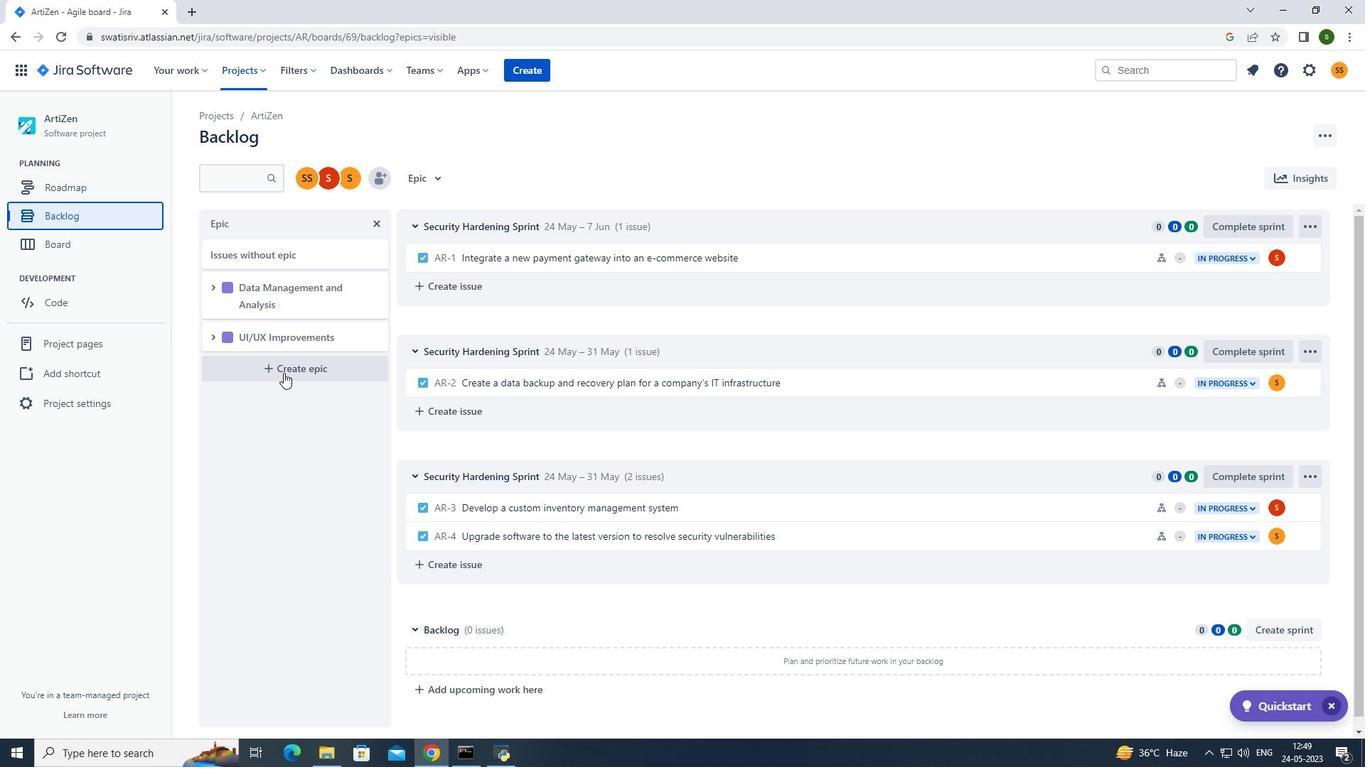 
Action: Mouse moved to (300, 371)
Screenshot: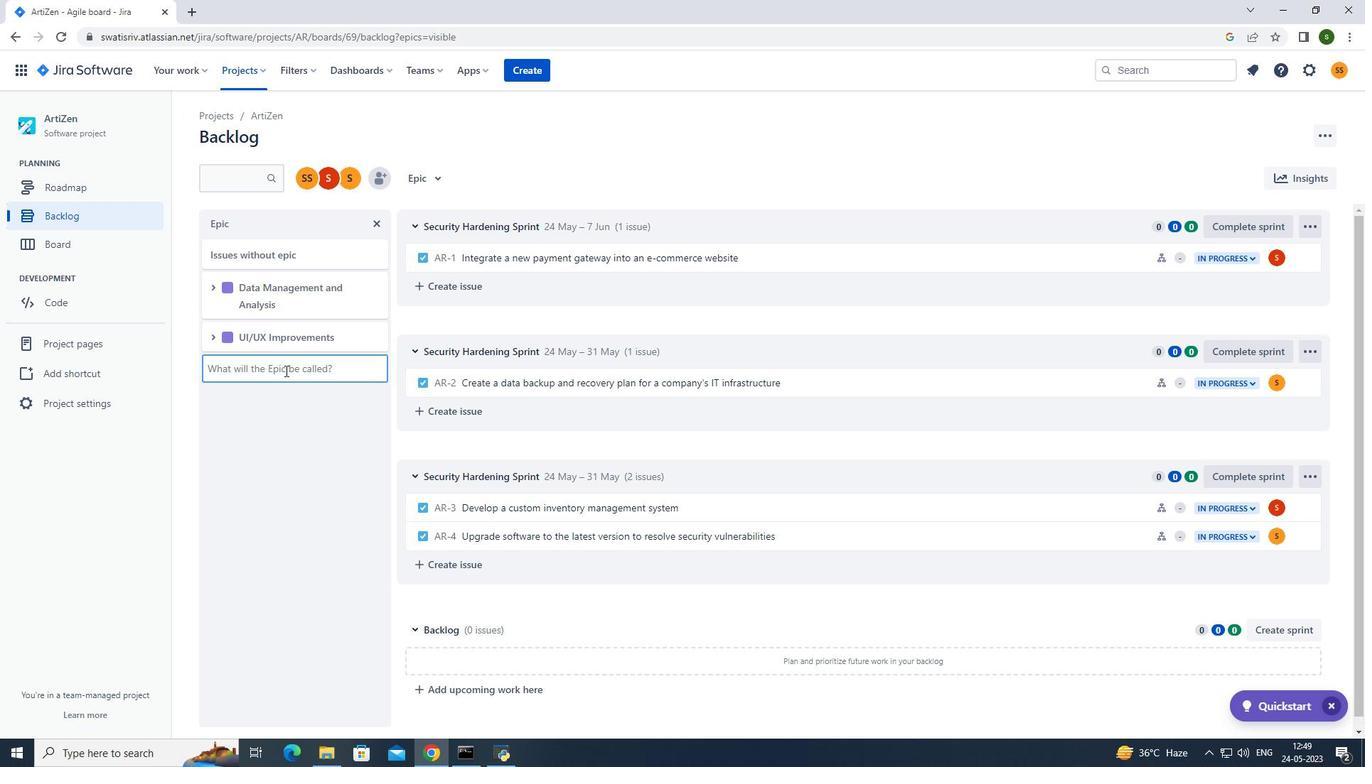 
Action: Key pressed <Key.caps_lock>S<Key.caps_lock>yatem<Key.space><Key.caps_lock>O<Key.caps_lock>ptimization
Screenshot: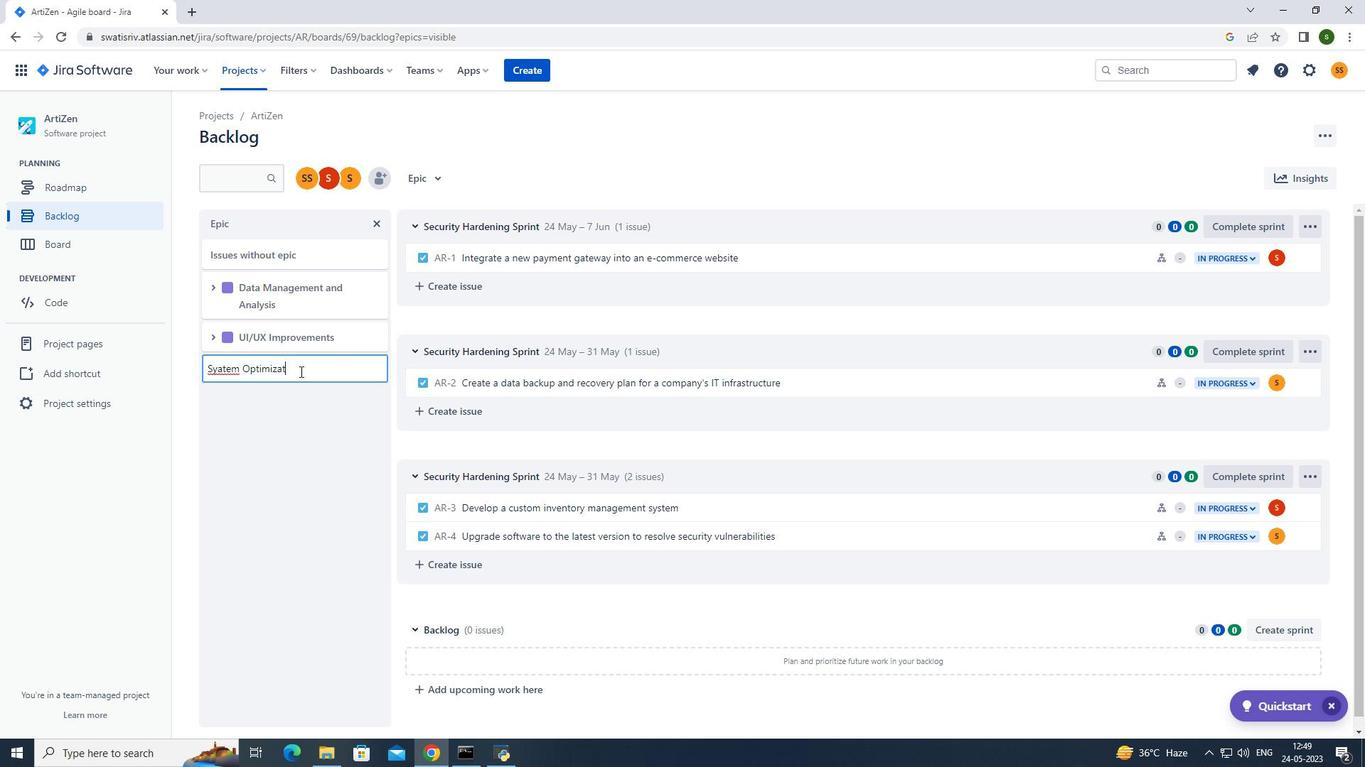 
Action: Mouse moved to (221, 369)
Screenshot: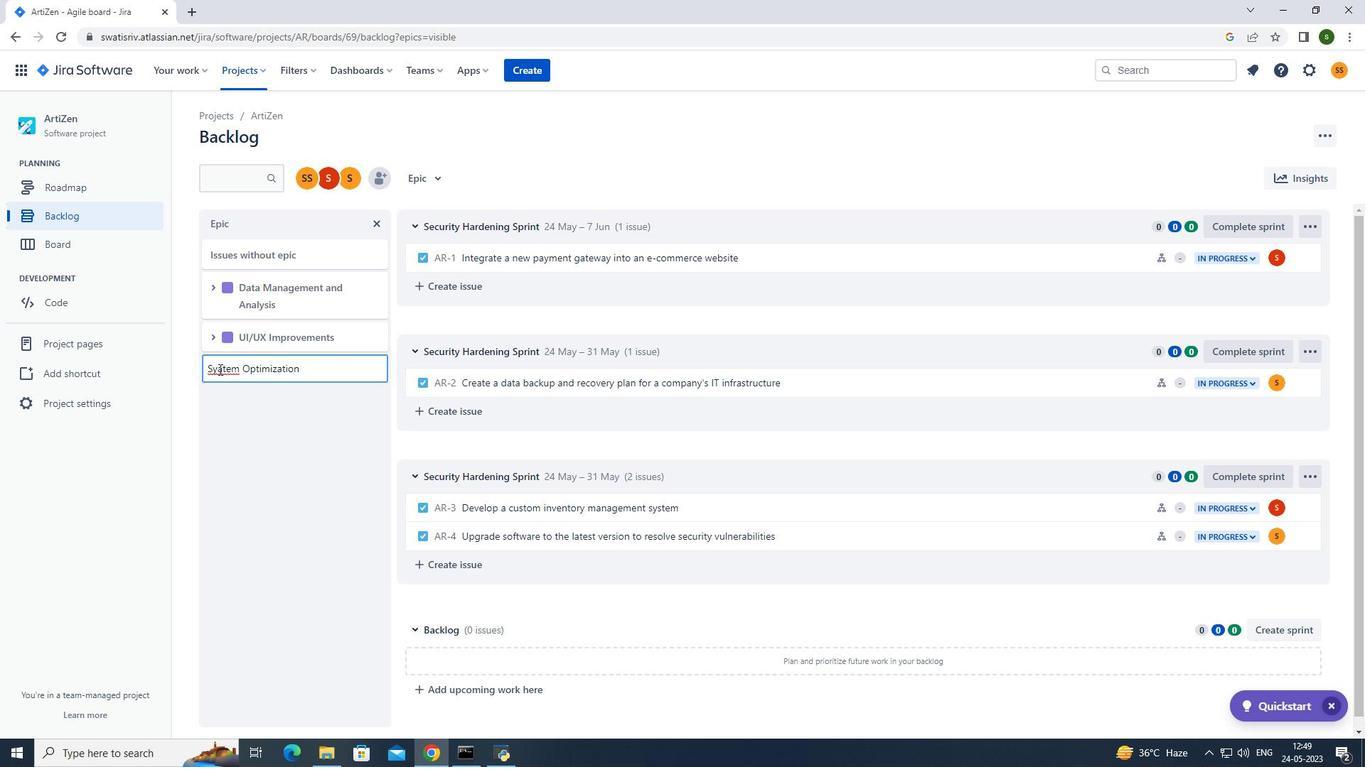 
Action: Mouse pressed left at (221, 369)
Screenshot: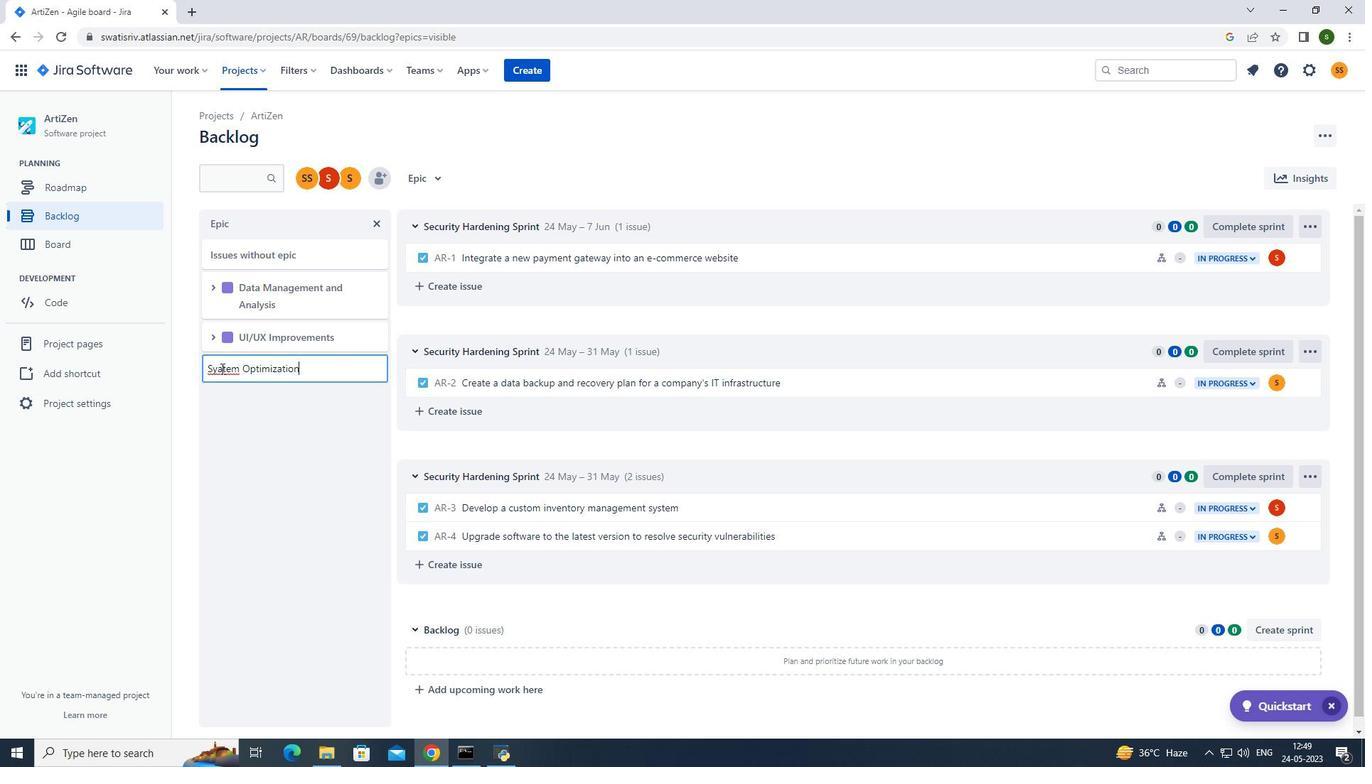 
Action: Mouse moved to (246, 361)
Screenshot: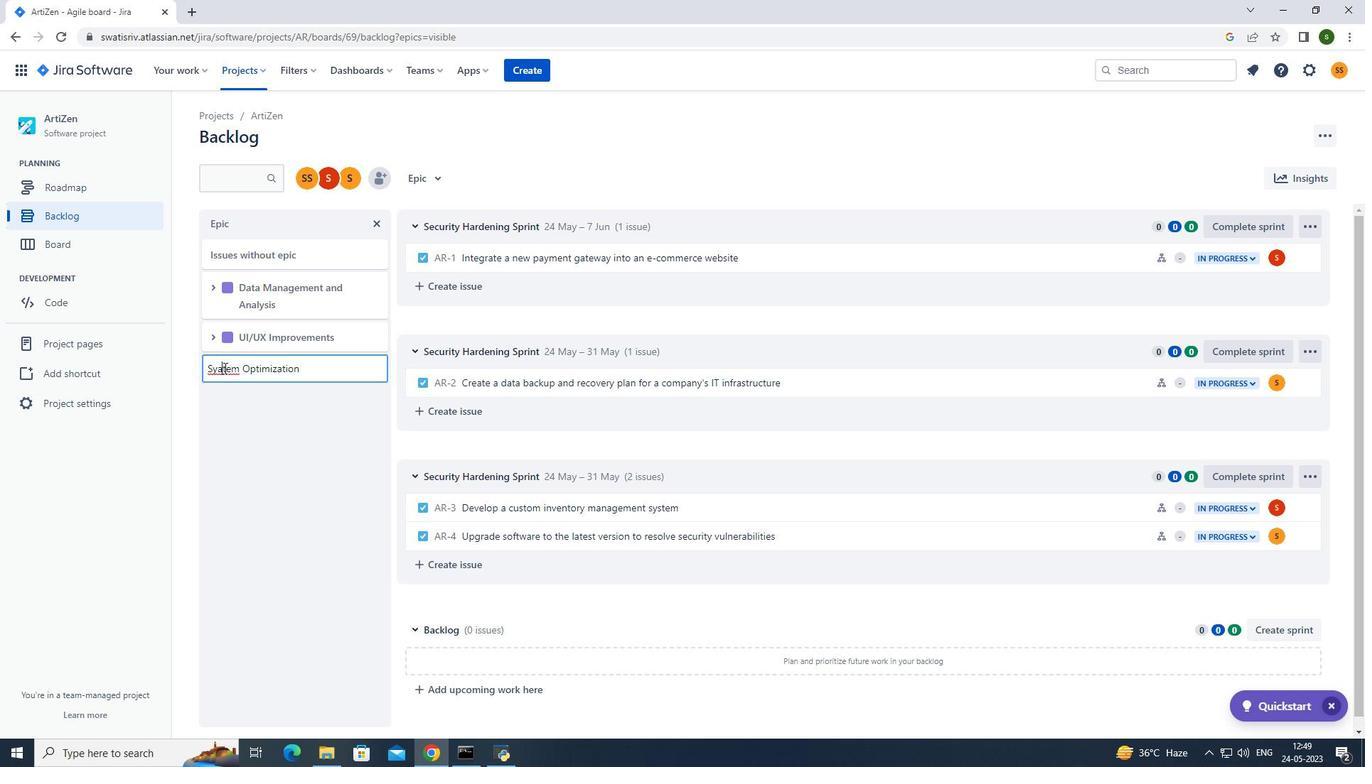 
Action: Key pressed <Key.backspace>s
Screenshot: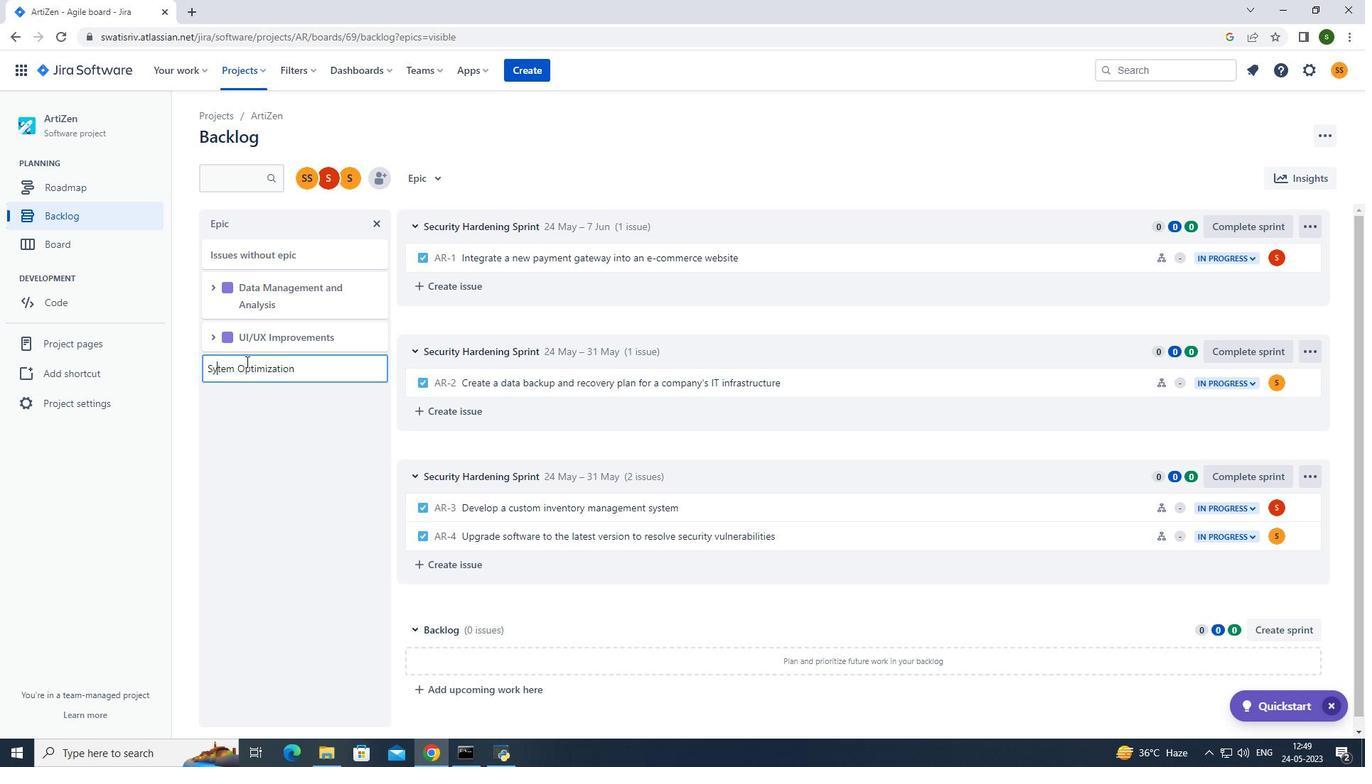
Action: Mouse moved to (361, 374)
Screenshot: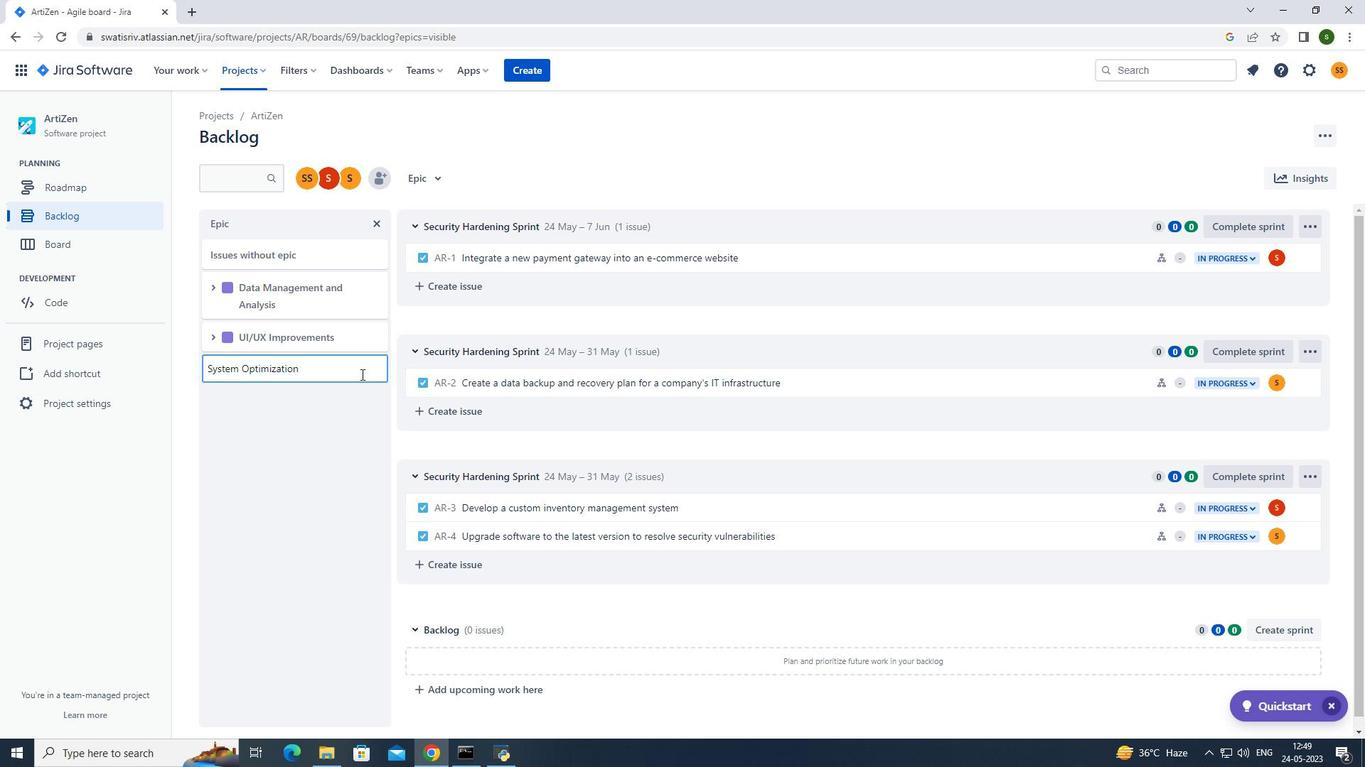 
Action: Mouse pressed left at (361, 374)
Screenshot: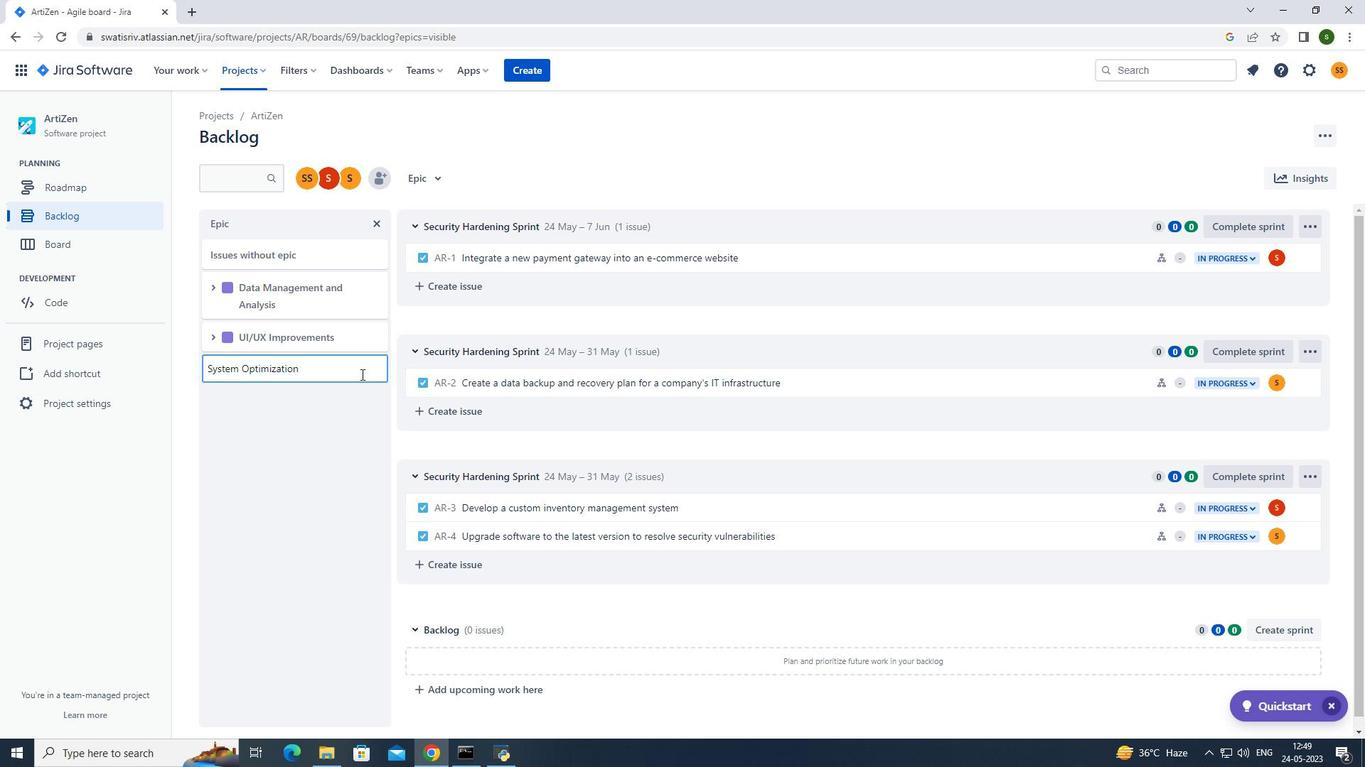 
Action: Key pressed <Key.enter>
Screenshot: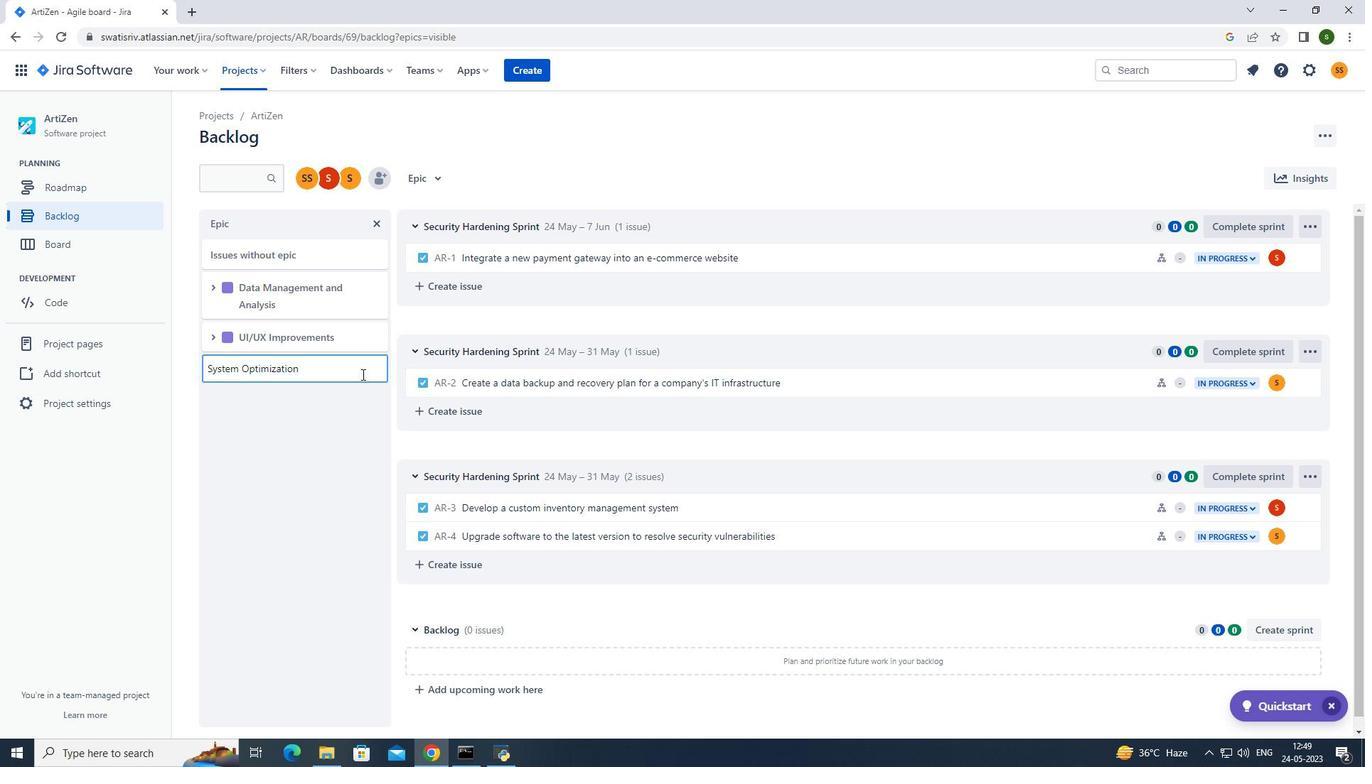 
Action: Mouse moved to (688, 152)
Screenshot: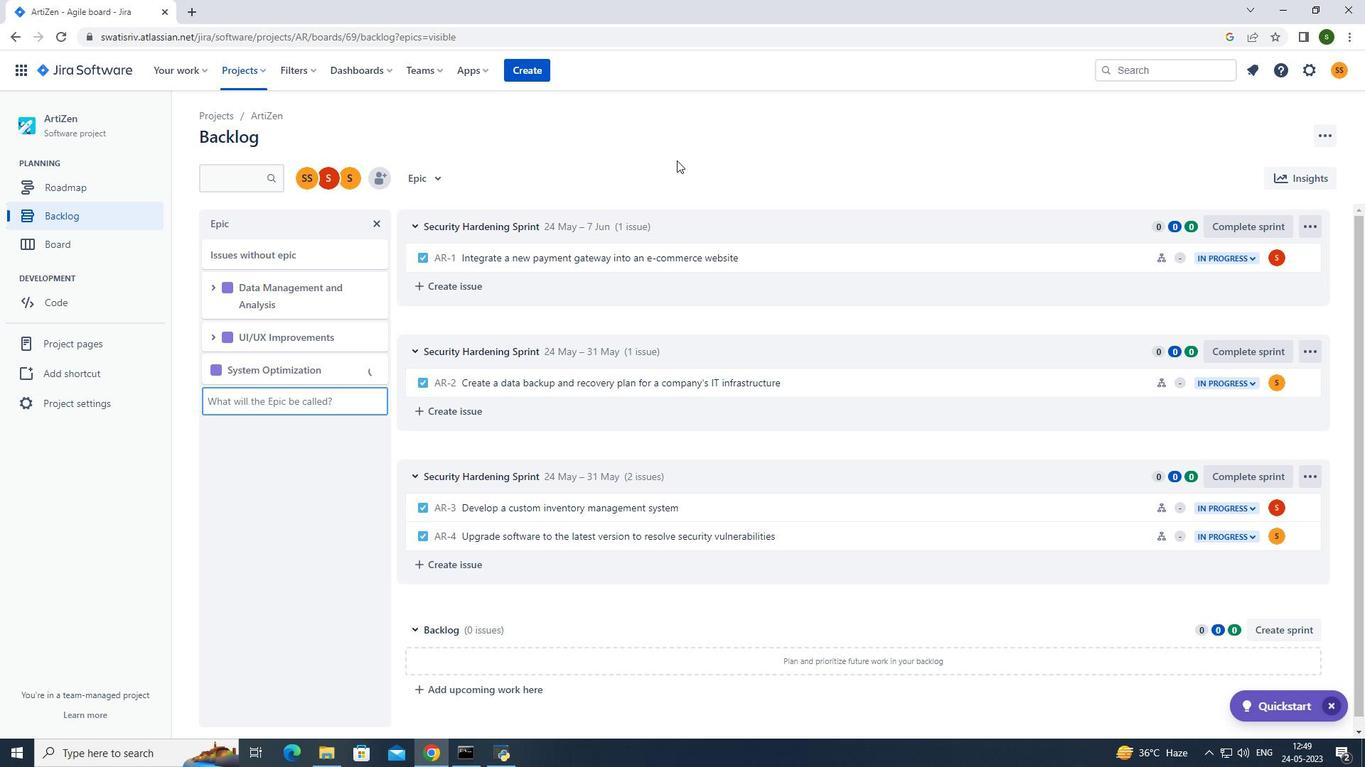 
Action: Mouse pressed left at (688, 152)
Screenshot: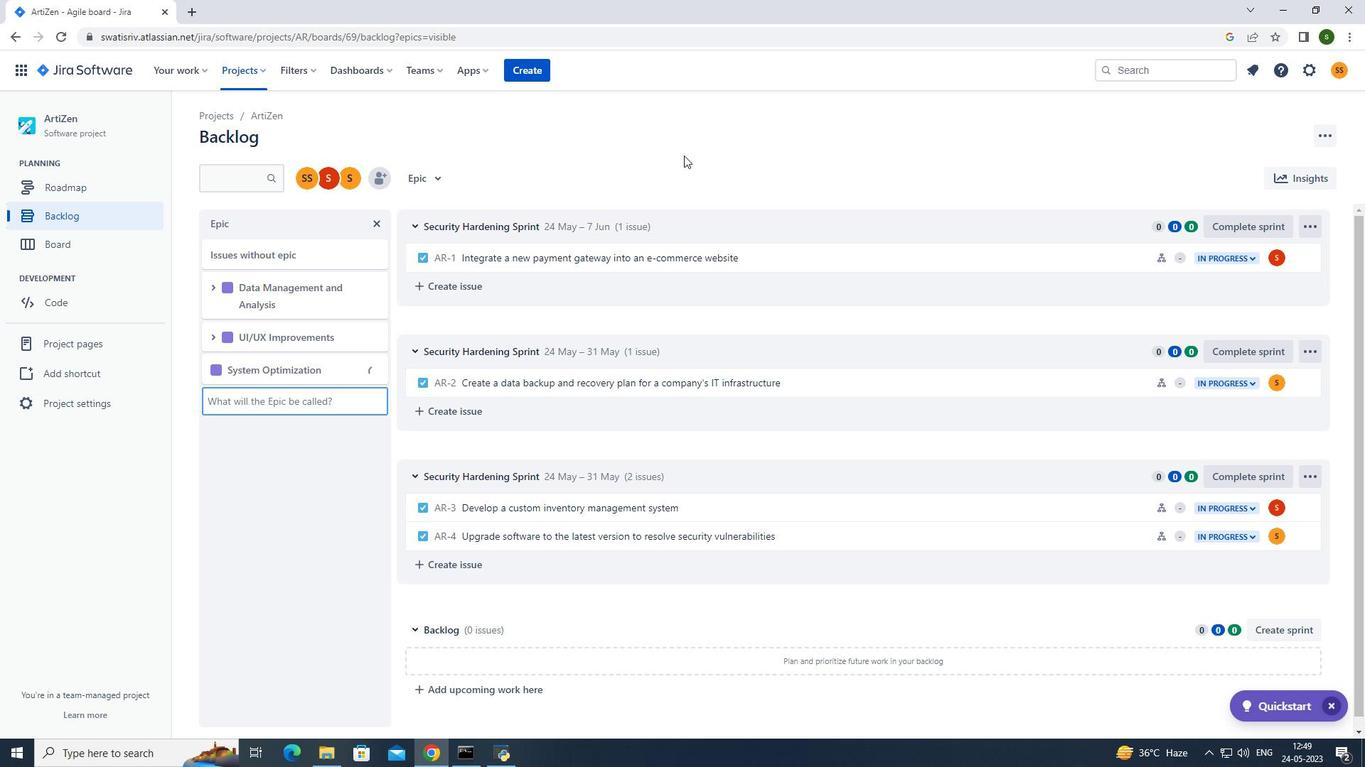 
Action: Mouse moved to (623, 157)
Screenshot: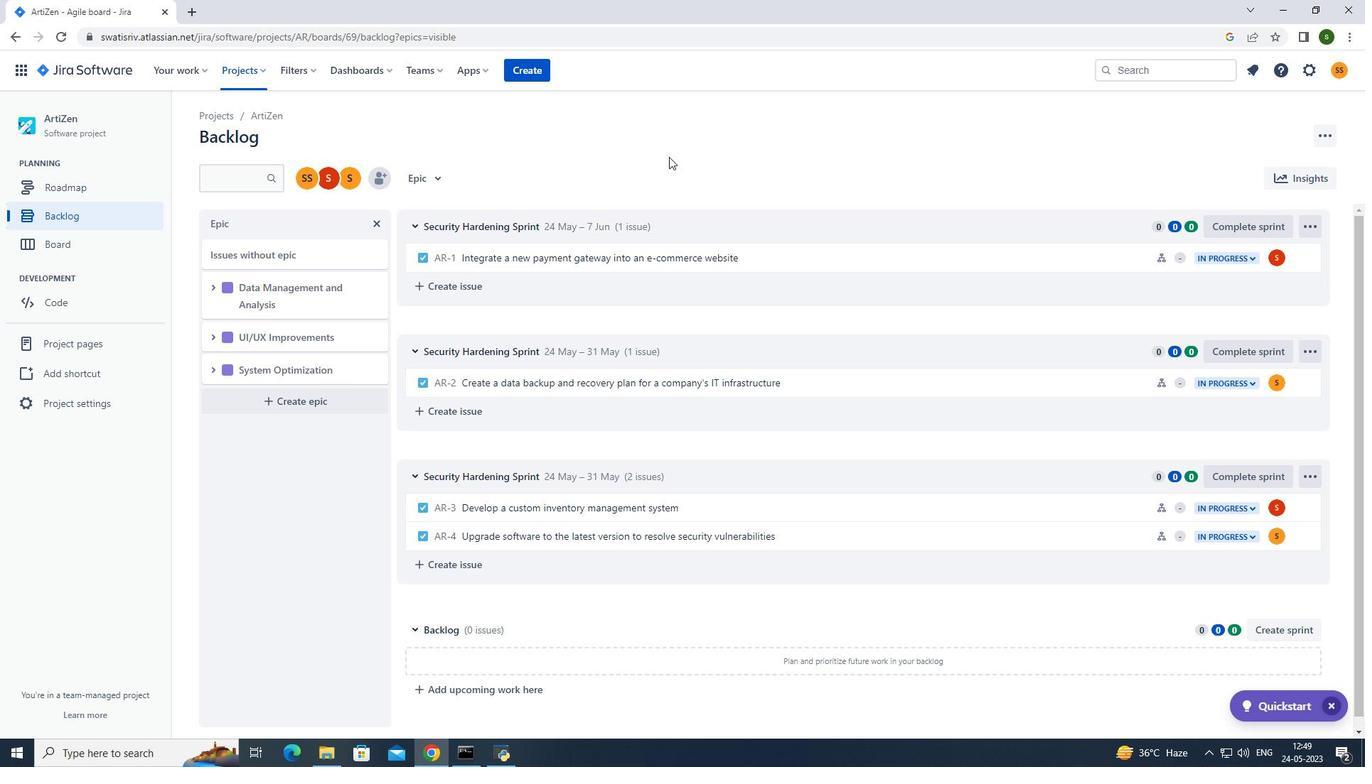 
